 Task: Search one way flight ticket for 4 adults, 2 children, 2 infants in seat and 1 infant on lap in economy from Omaha: Eppley Airfield to Rockford: Chicago Rockford International Airport(was Northwest Chicagoland Regional Airport At Rockford) on 5-1-2023. Number of bags: 10 checked bags. Price is upto 80000. Outbound departure time preference is 20:15.
Action: Mouse moved to (249, 278)
Screenshot: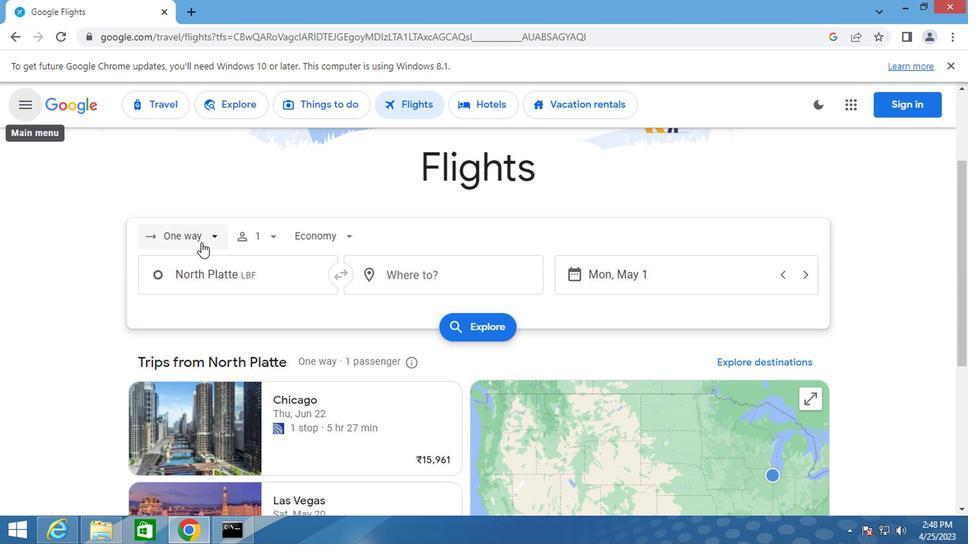 
Action: Mouse pressed left at (249, 278)
Screenshot: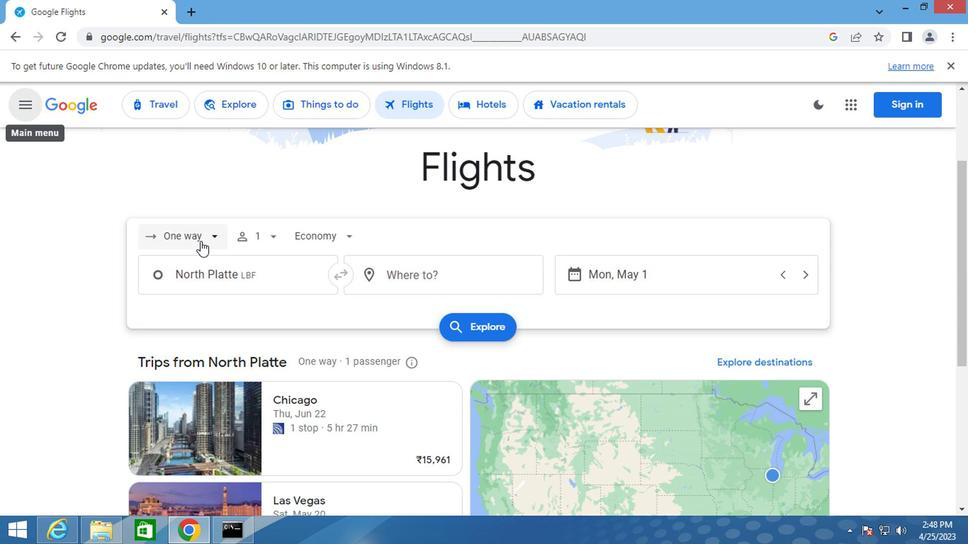 
Action: Mouse moved to (247, 319)
Screenshot: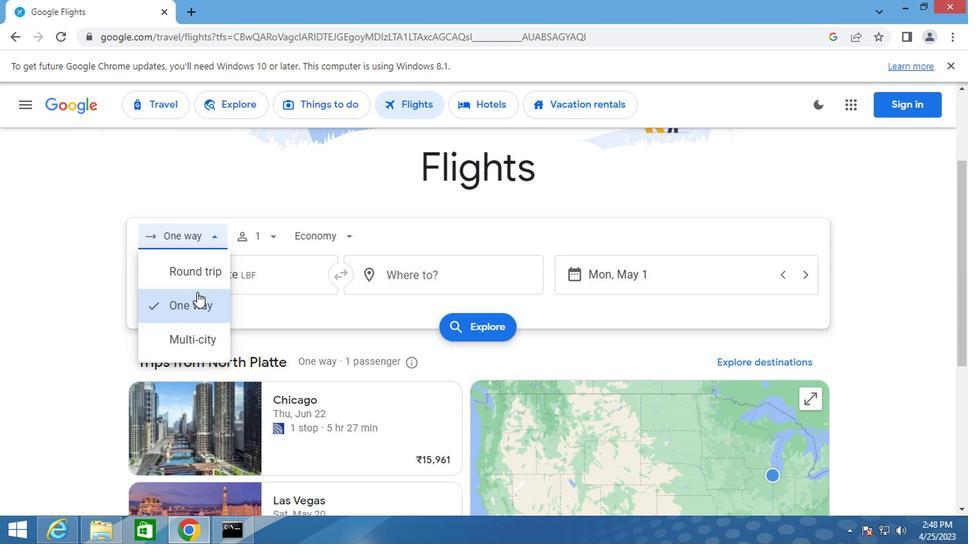 
Action: Mouse pressed left at (247, 319)
Screenshot: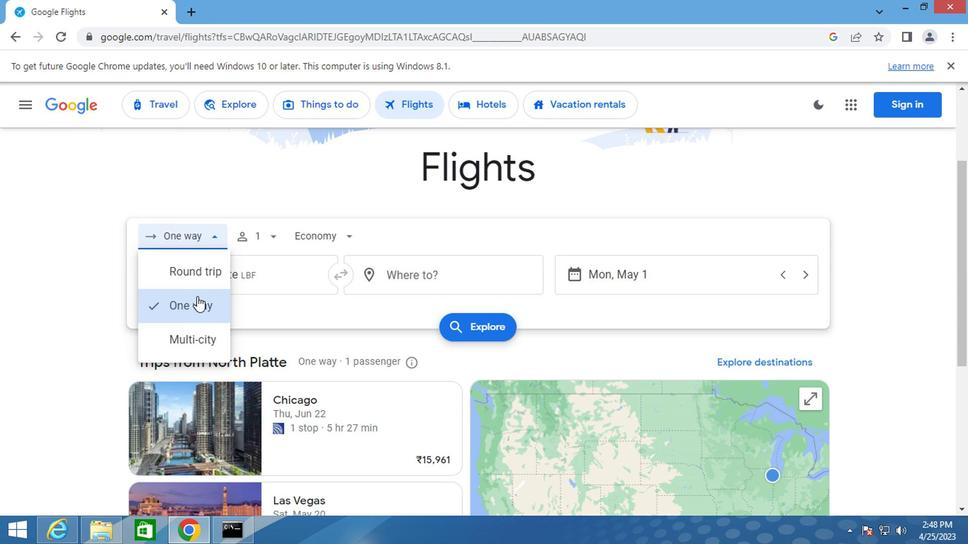 
Action: Mouse moved to (306, 270)
Screenshot: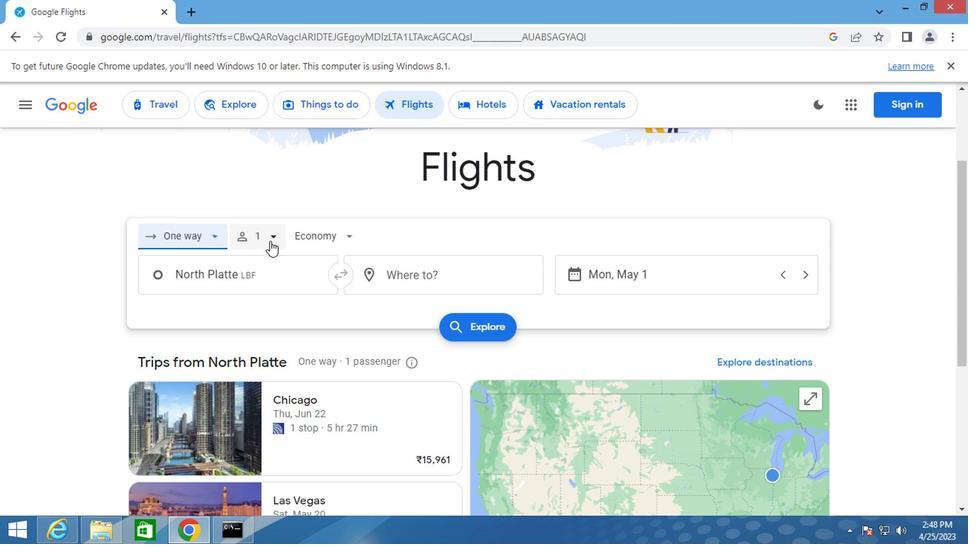 
Action: Mouse pressed left at (306, 270)
Screenshot: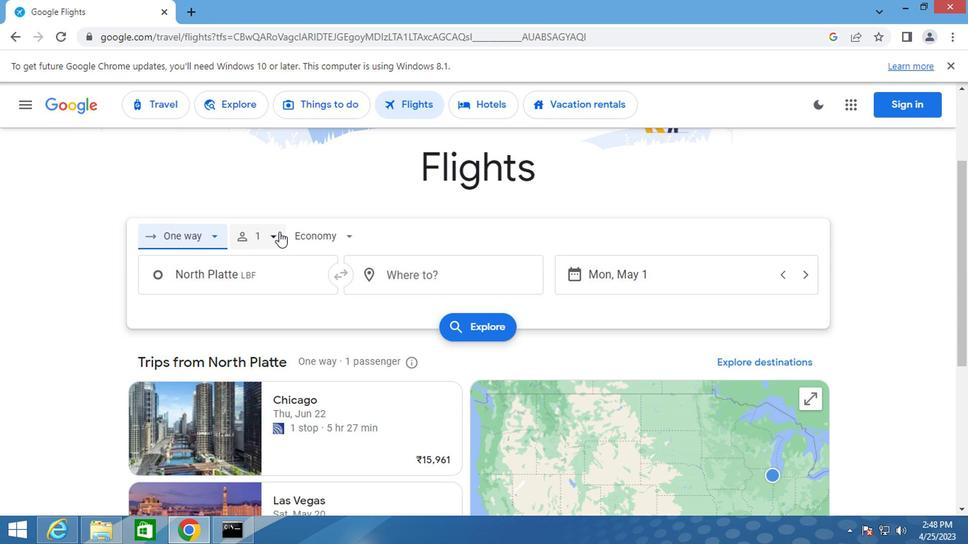 
Action: Mouse moved to (378, 303)
Screenshot: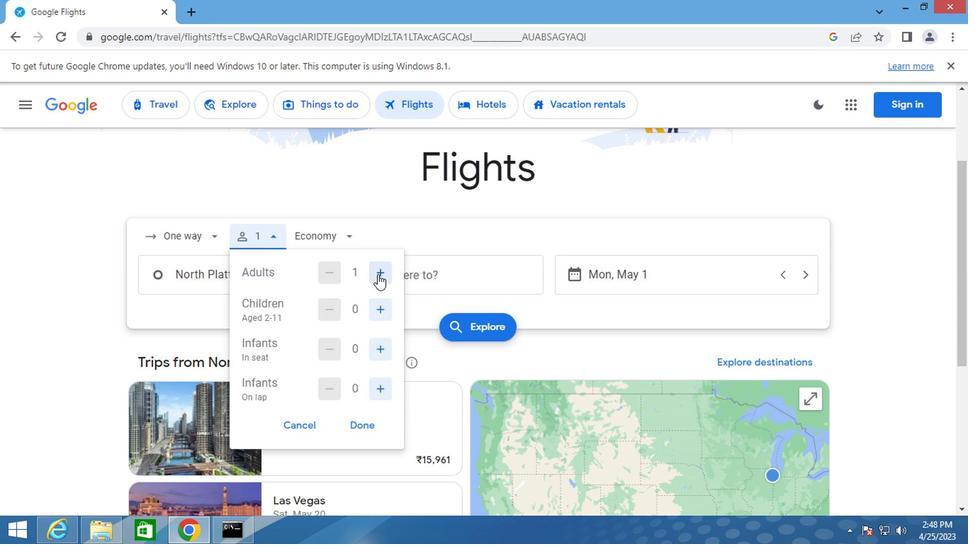 
Action: Mouse pressed left at (378, 303)
Screenshot: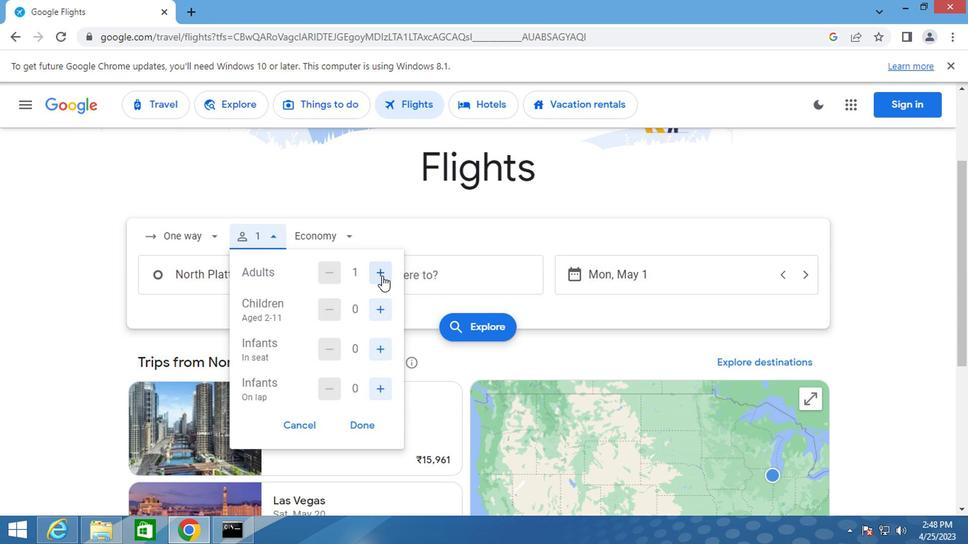 
Action: Mouse pressed left at (378, 303)
Screenshot: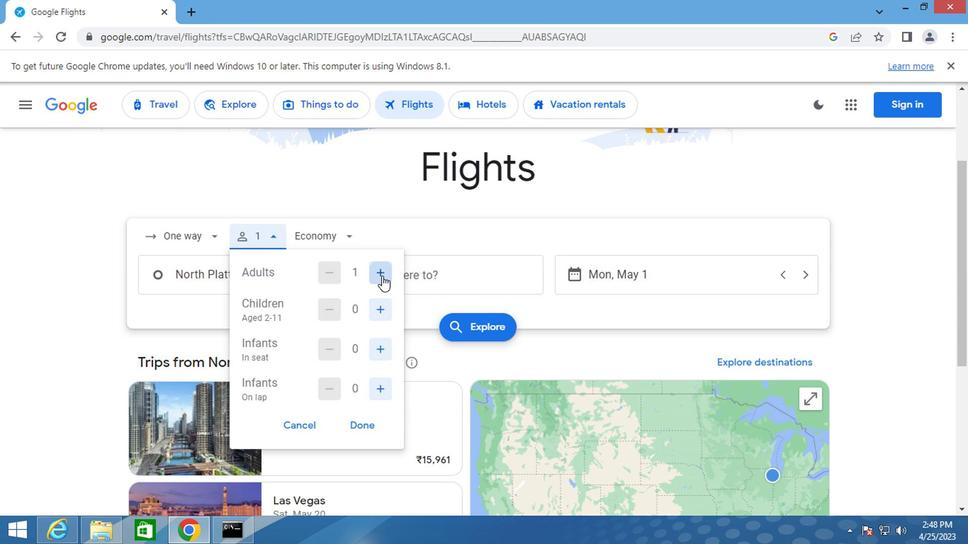 
Action: Mouse pressed left at (378, 303)
Screenshot: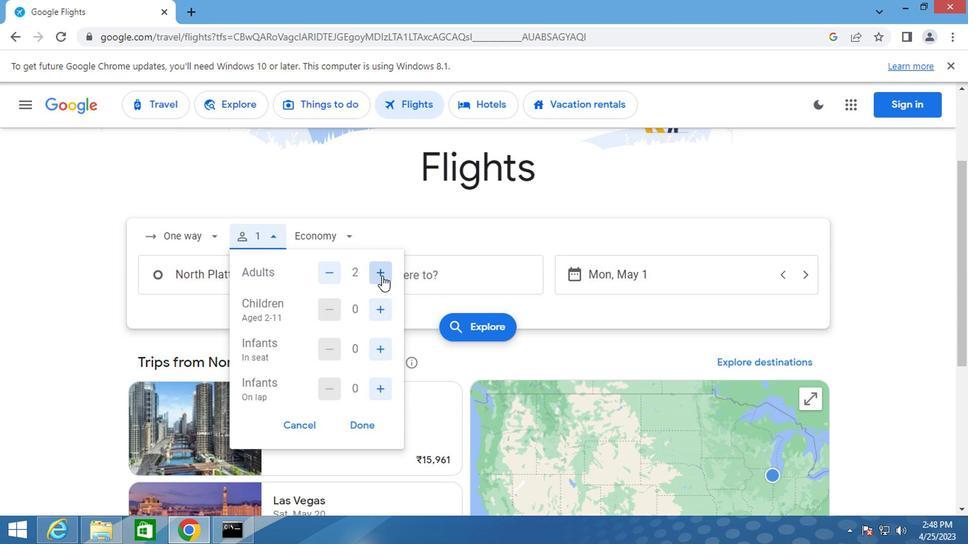 
Action: Mouse pressed left at (378, 303)
Screenshot: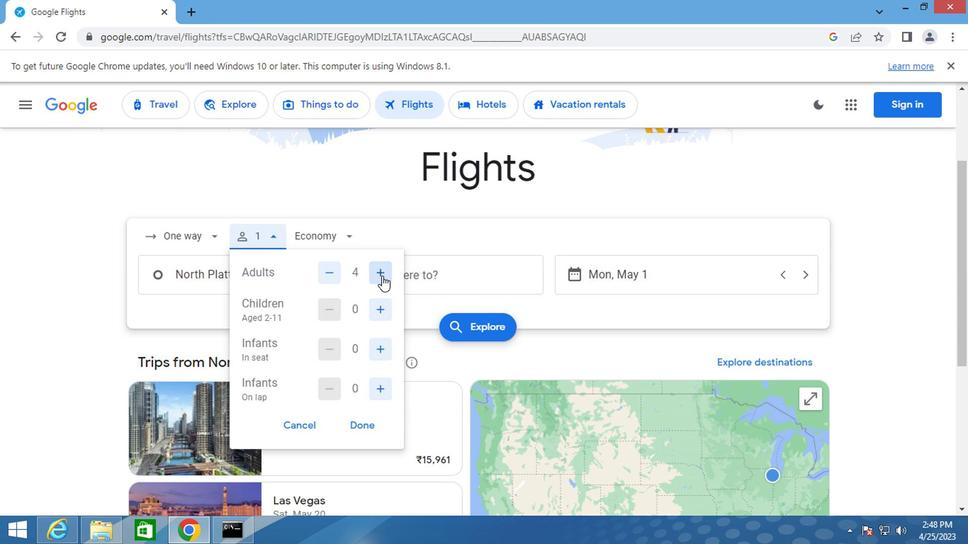 
Action: Mouse moved to (346, 302)
Screenshot: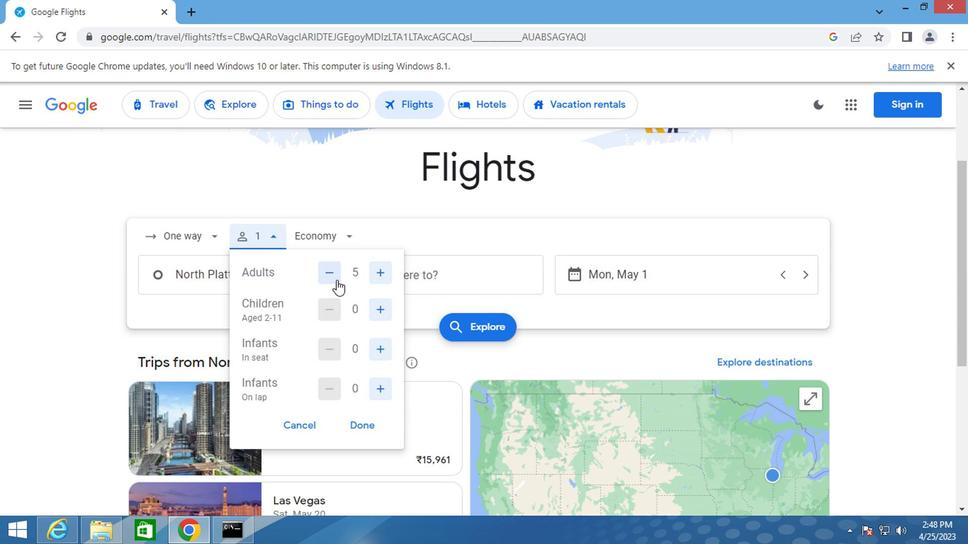 
Action: Mouse pressed left at (346, 302)
Screenshot: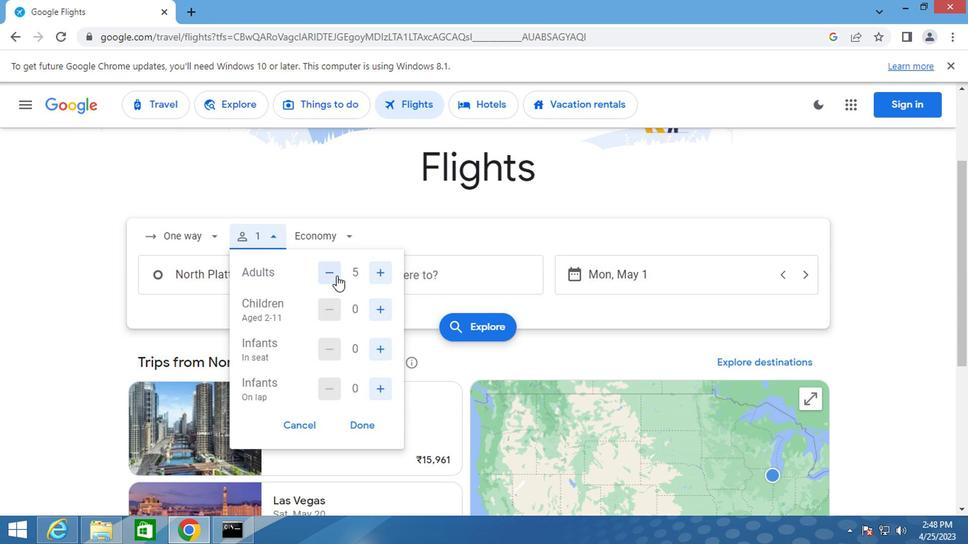 
Action: Mouse moved to (374, 318)
Screenshot: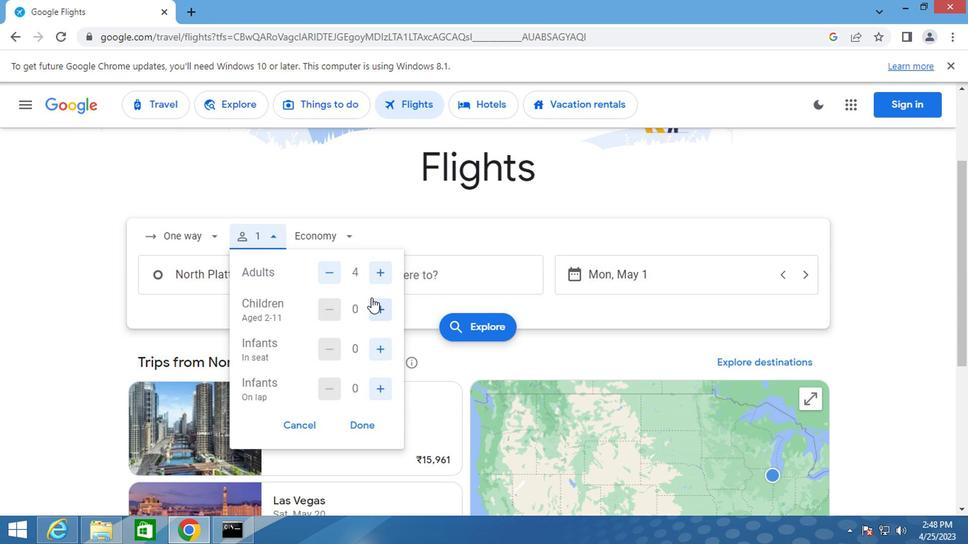 
Action: Mouse pressed left at (374, 318)
Screenshot: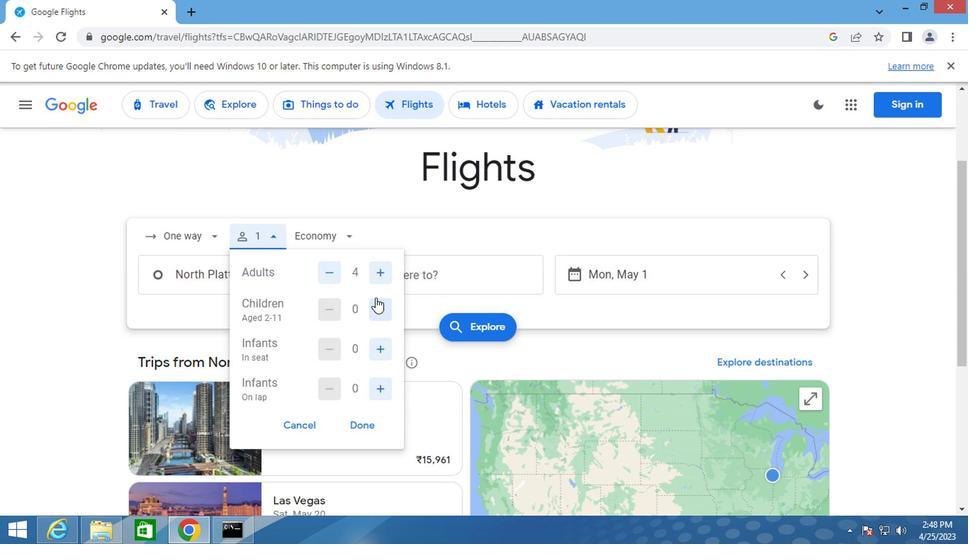 
Action: Mouse pressed left at (374, 318)
Screenshot: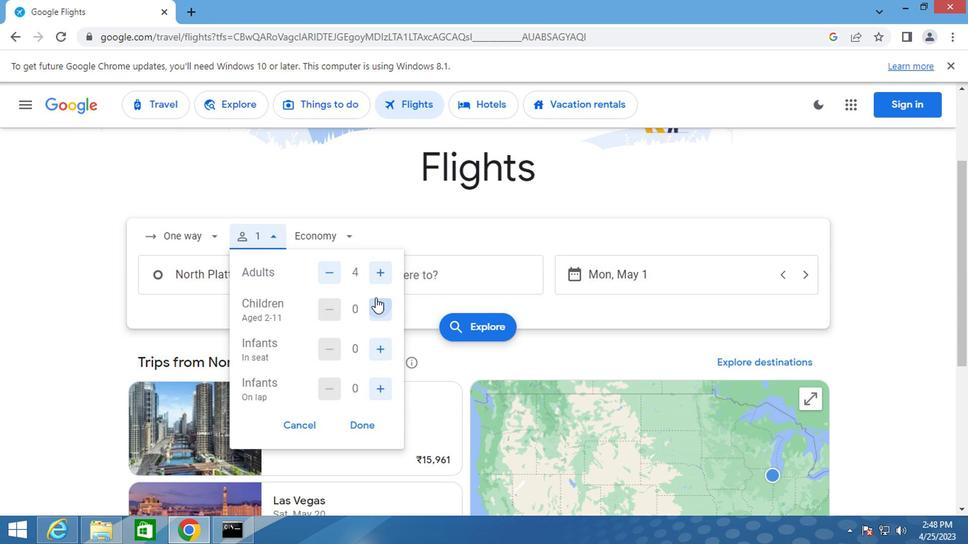 
Action: Mouse moved to (374, 353)
Screenshot: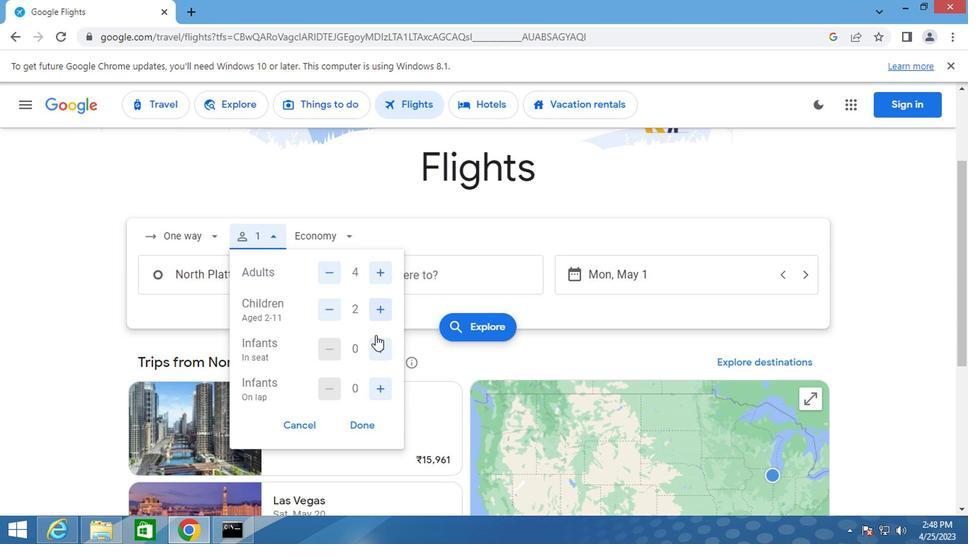 
Action: Mouse pressed left at (374, 353)
Screenshot: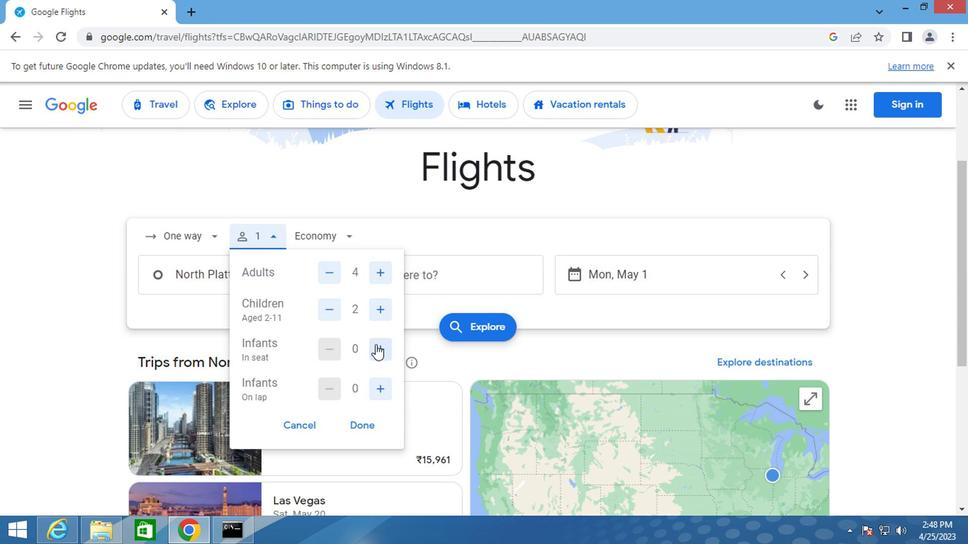 
Action: Mouse pressed left at (374, 353)
Screenshot: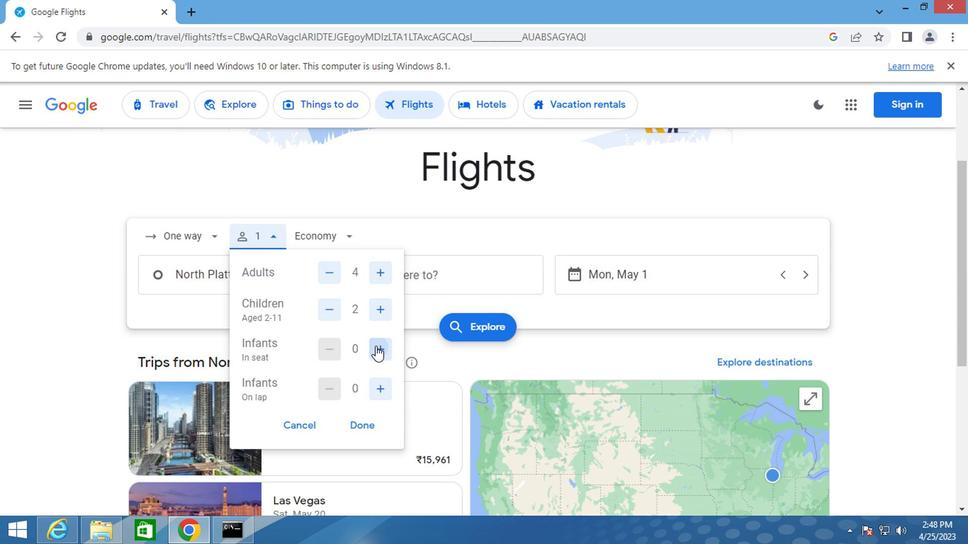 
Action: Mouse moved to (378, 383)
Screenshot: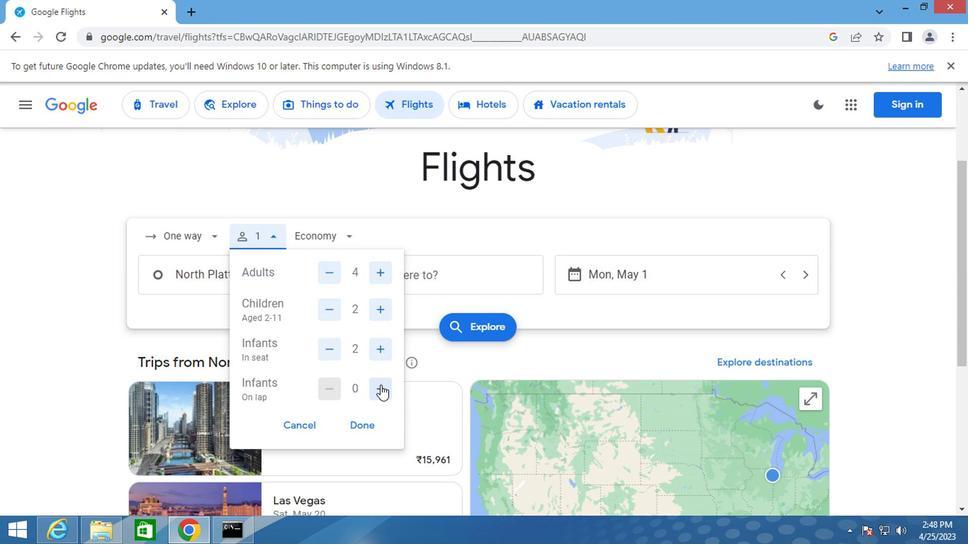 
Action: Mouse pressed left at (378, 383)
Screenshot: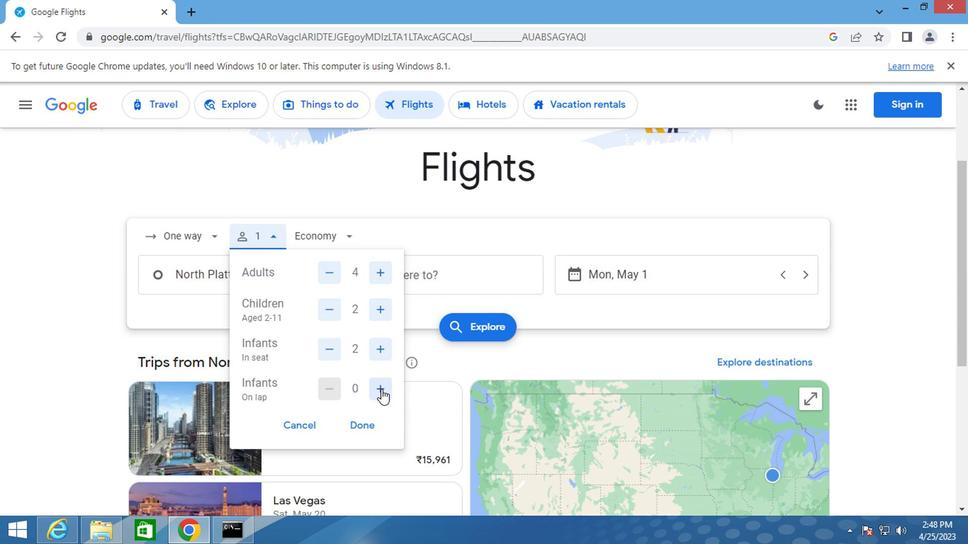 
Action: Mouse moved to (327, 270)
Screenshot: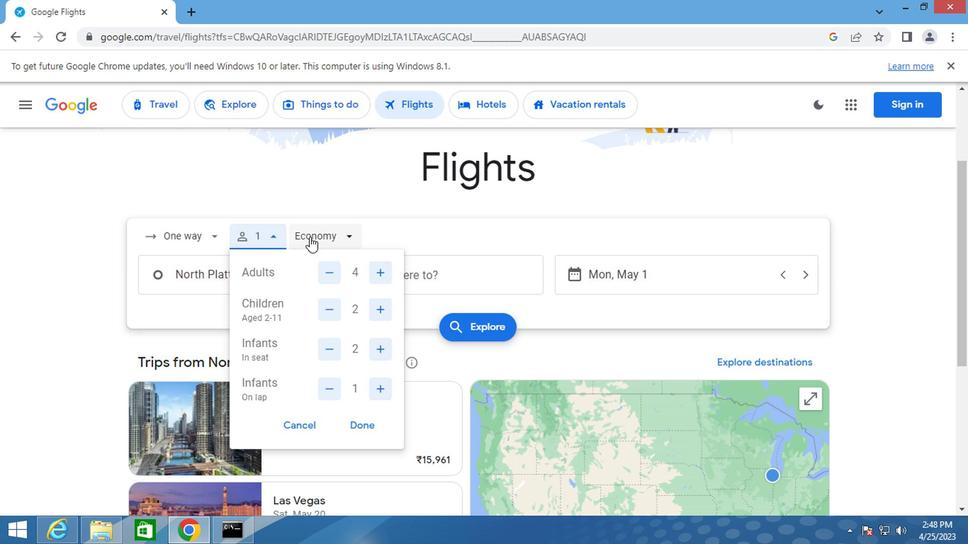 
Action: Mouse pressed left at (327, 270)
Screenshot: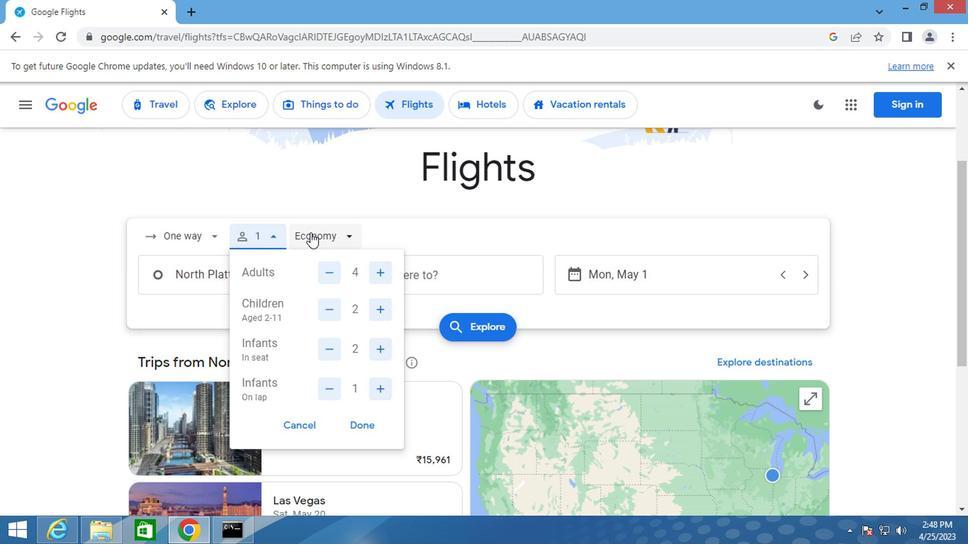 
Action: Mouse moved to (360, 304)
Screenshot: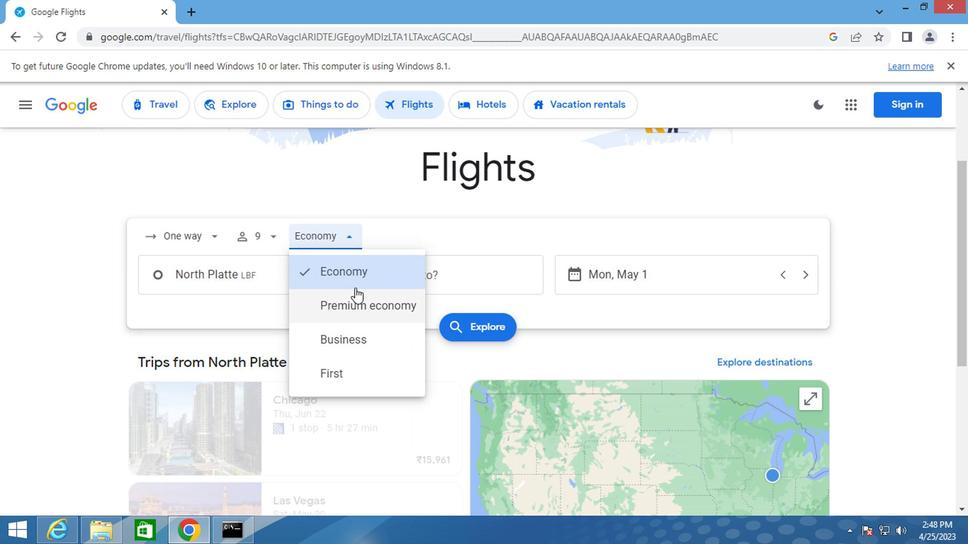 
Action: Mouse pressed left at (360, 304)
Screenshot: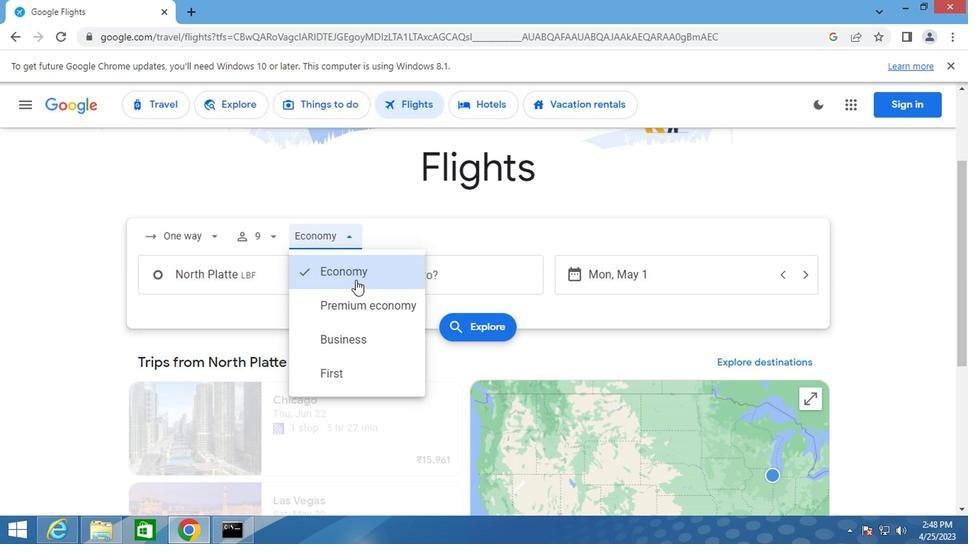 
Action: Mouse moved to (285, 304)
Screenshot: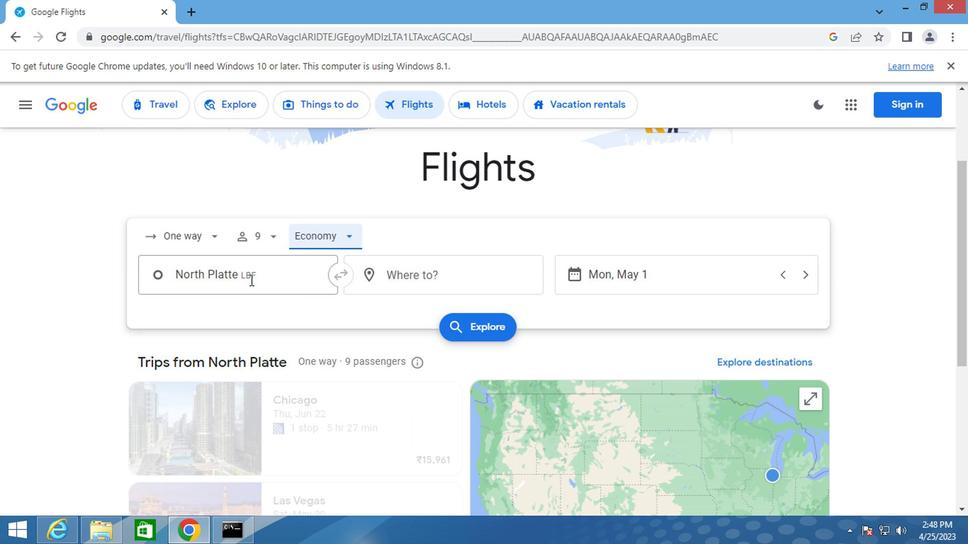 
Action: Mouse pressed left at (285, 304)
Screenshot: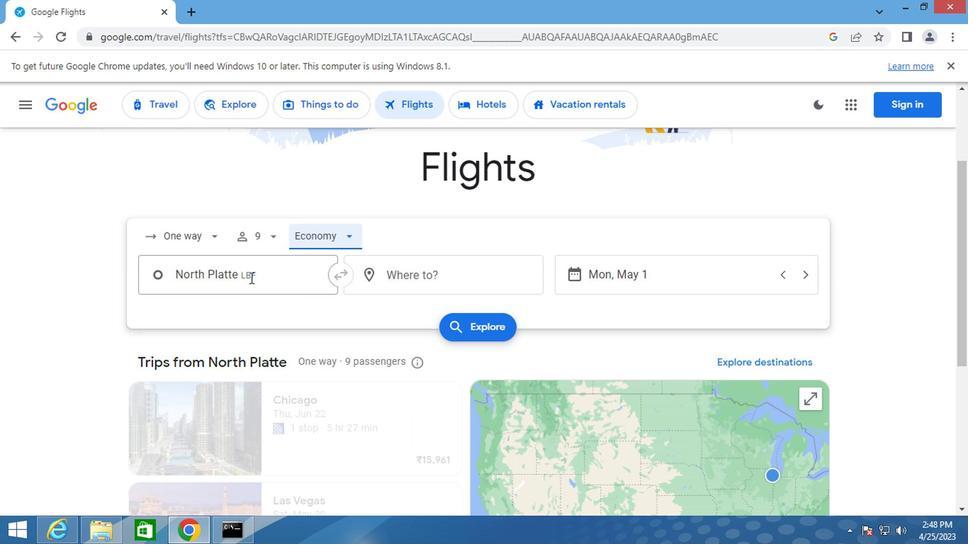 
Action: Key pressed omaha
Screenshot: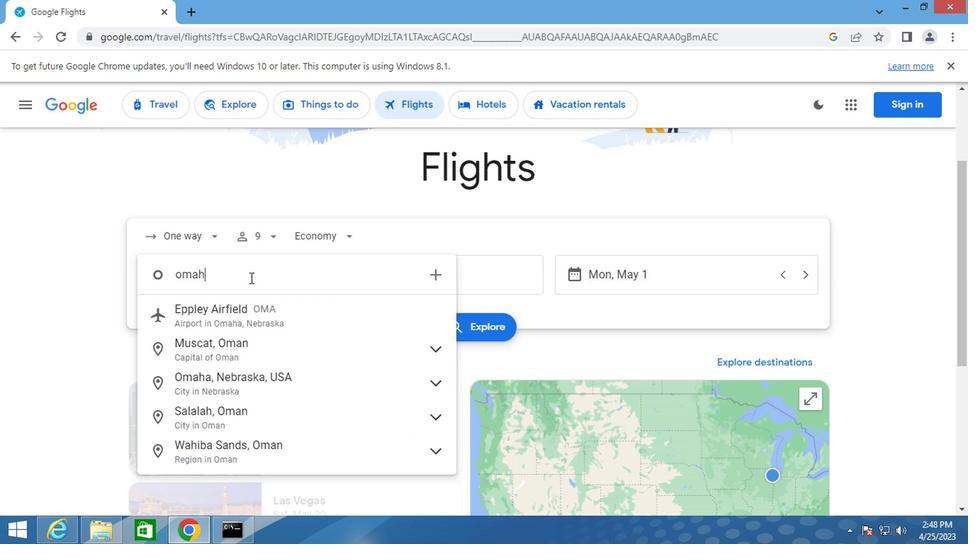 
Action: Mouse moved to (287, 355)
Screenshot: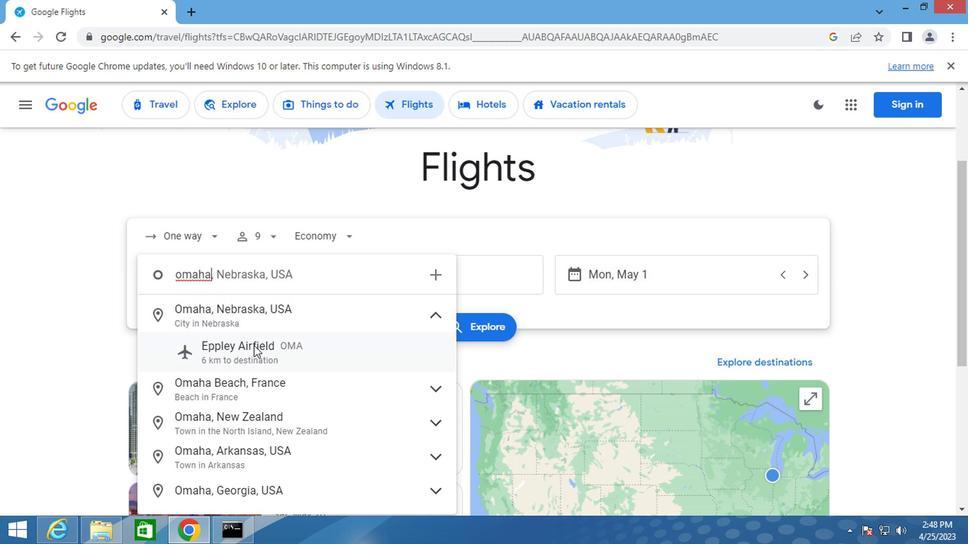 
Action: Mouse pressed left at (287, 355)
Screenshot: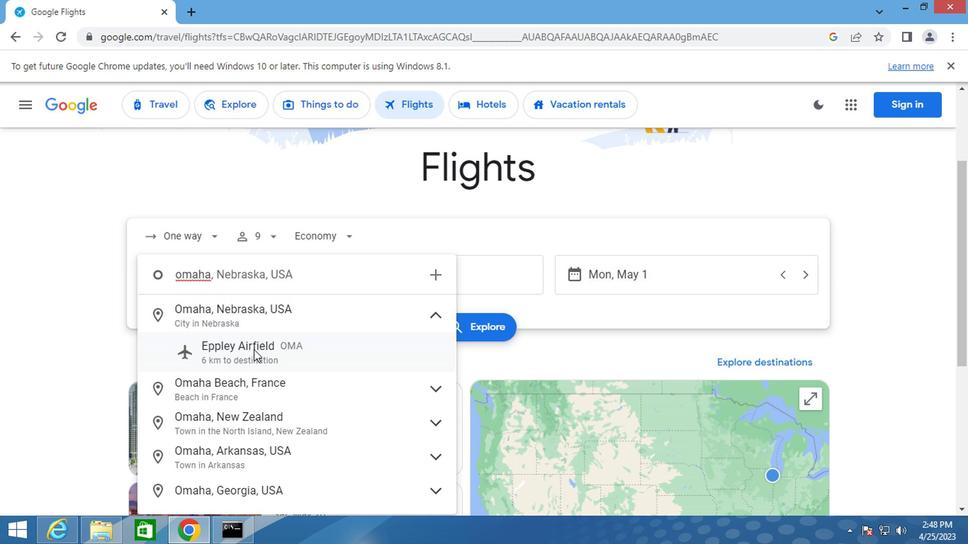 
Action: Mouse moved to (382, 304)
Screenshot: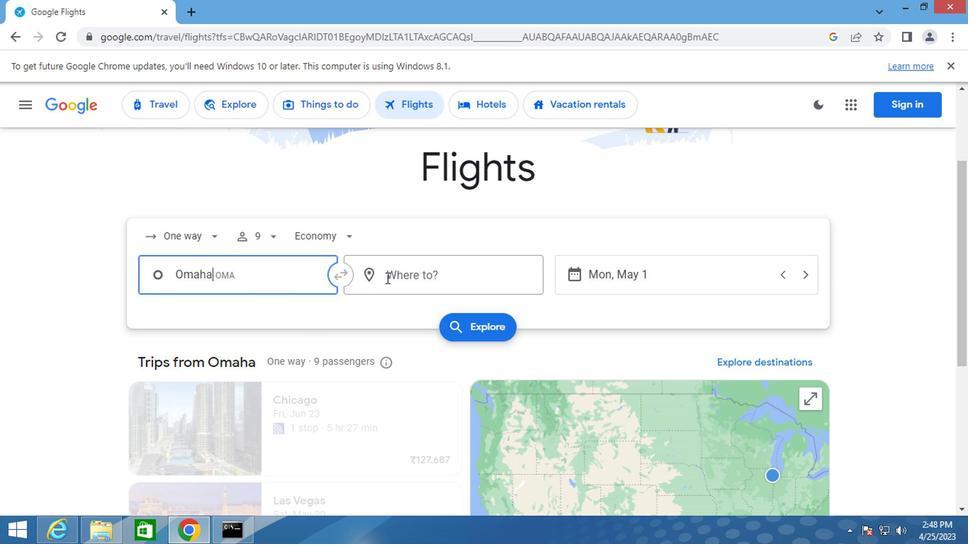 
Action: Mouse pressed left at (382, 304)
Screenshot: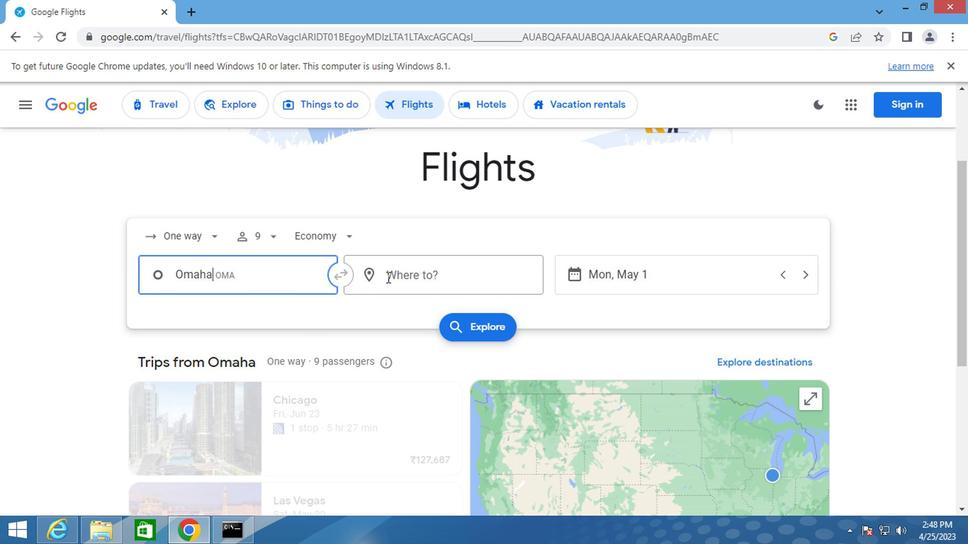 
Action: Key pressed rockford
Screenshot: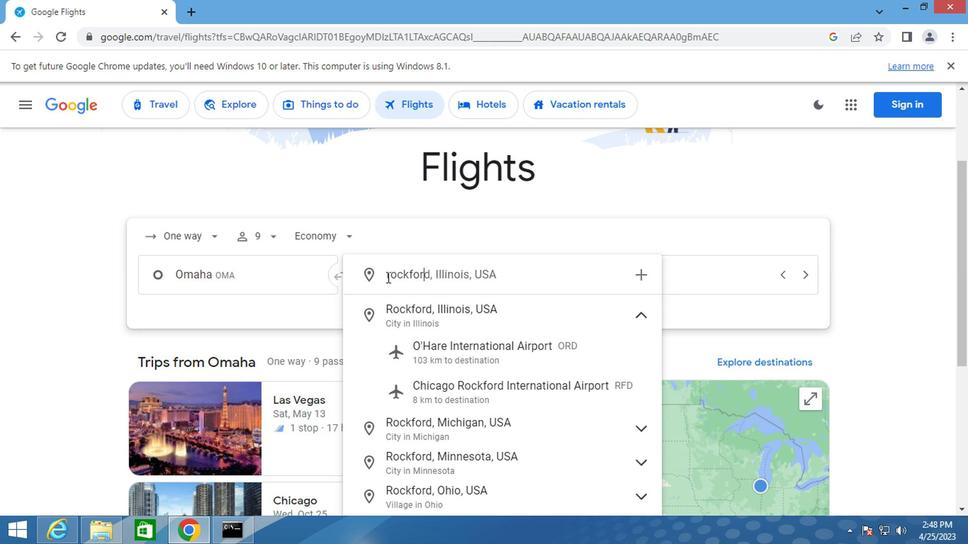 
Action: Mouse moved to (427, 386)
Screenshot: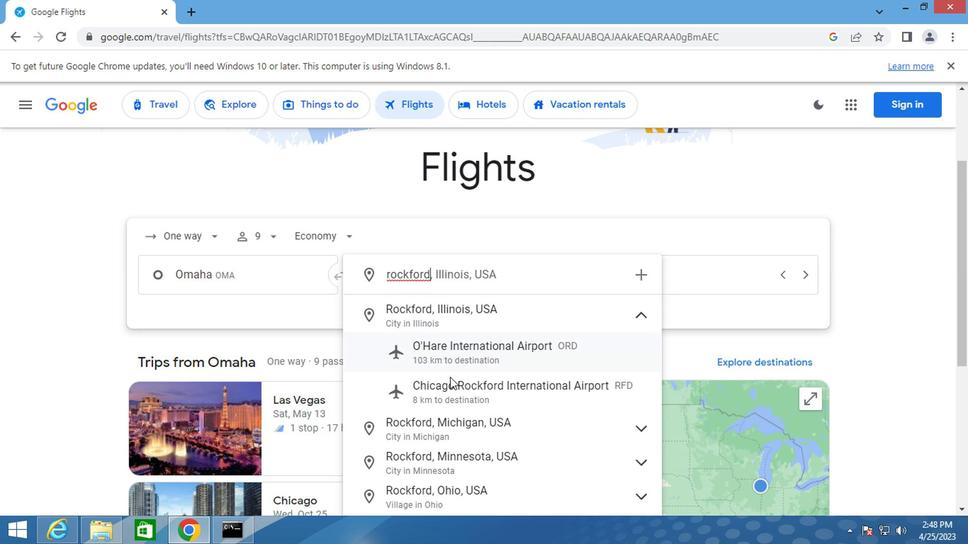
Action: Mouse pressed left at (427, 386)
Screenshot: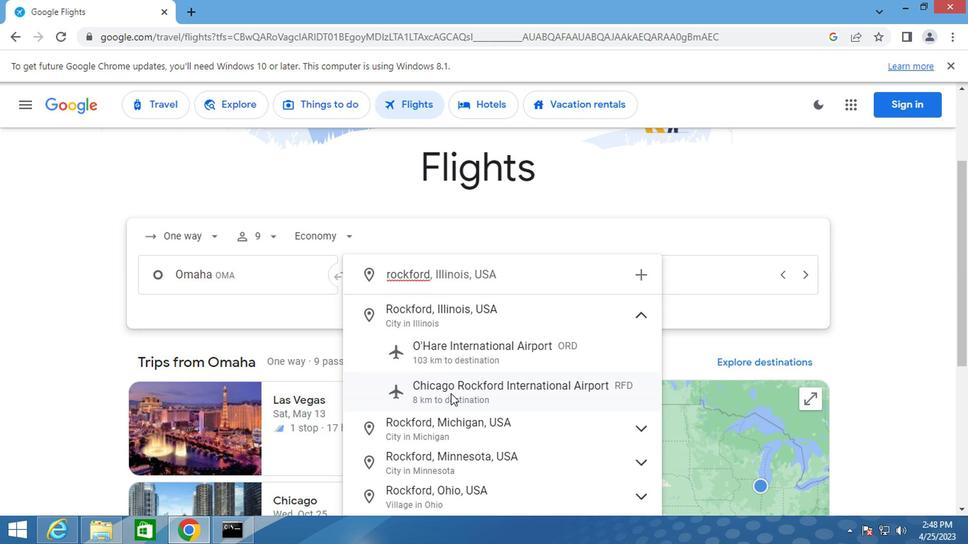 
Action: Mouse moved to (560, 292)
Screenshot: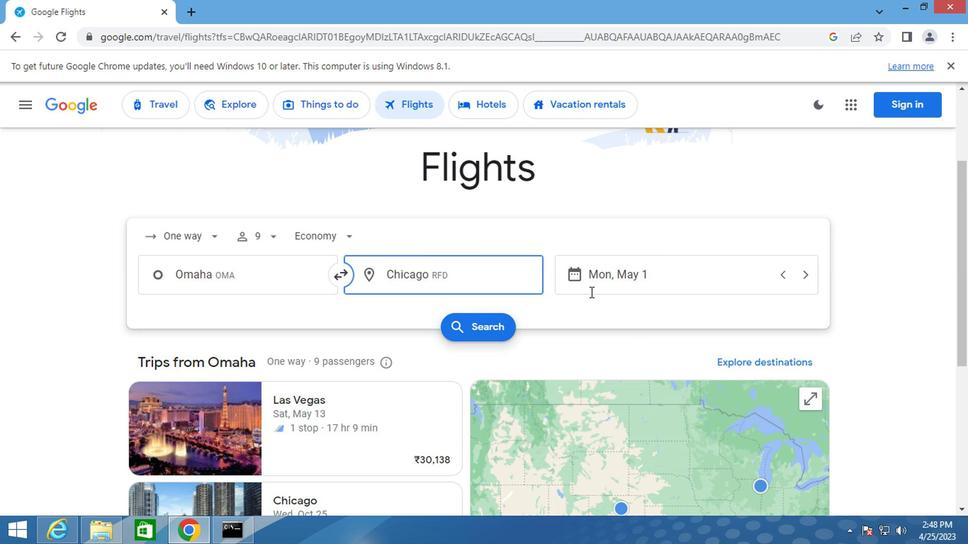 
Action: Mouse pressed left at (560, 292)
Screenshot: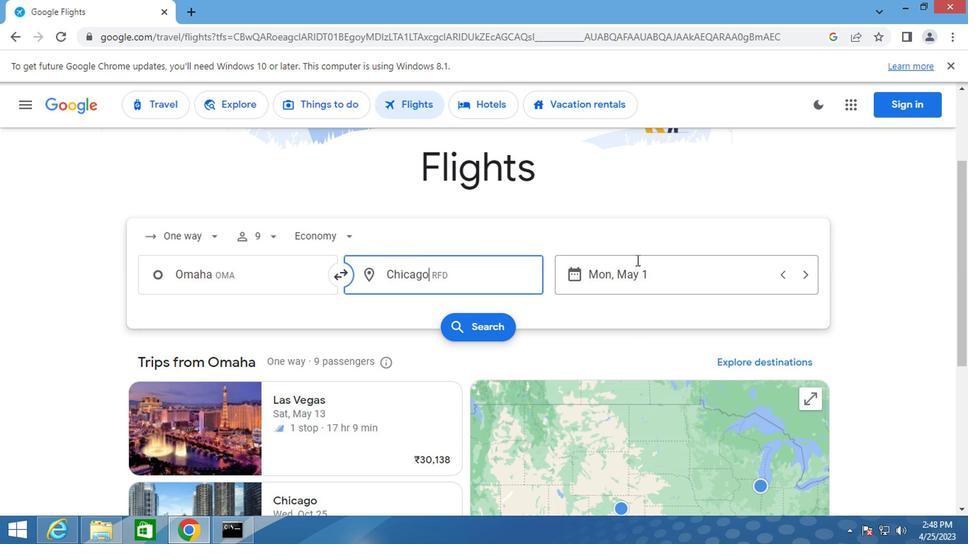 
Action: Mouse moved to (547, 277)
Screenshot: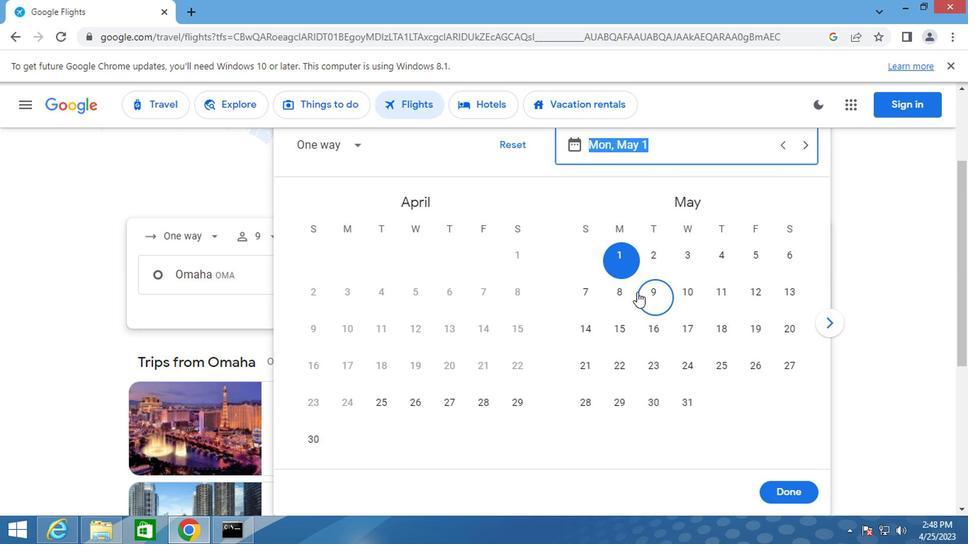 
Action: Mouse pressed left at (547, 277)
Screenshot: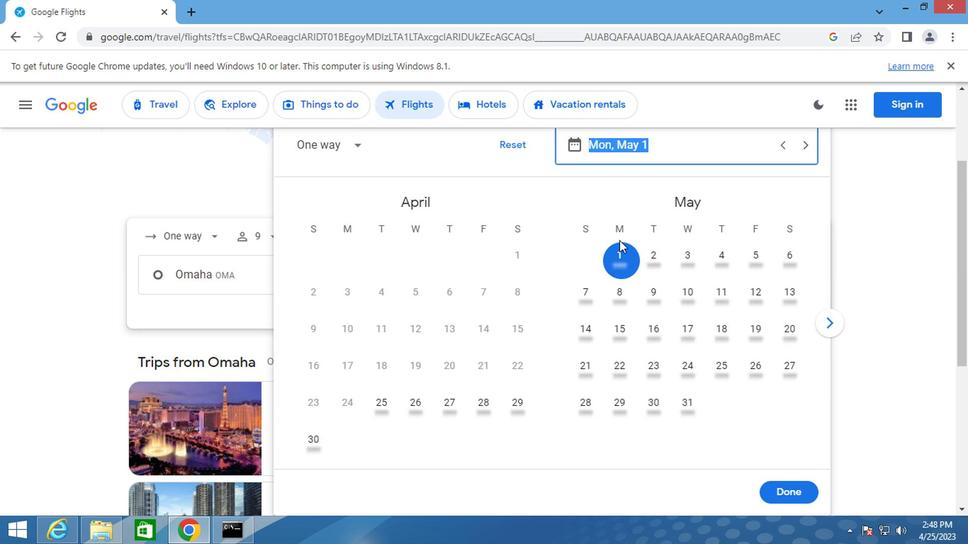 
Action: Mouse moved to (545, 290)
Screenshot: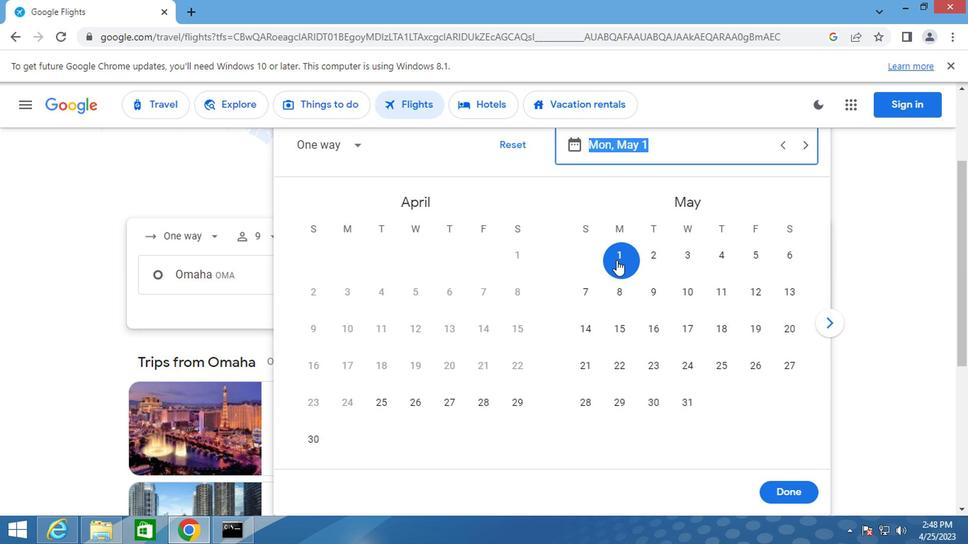
Action: Mouse pressed left at (545, 290)
Screenshot: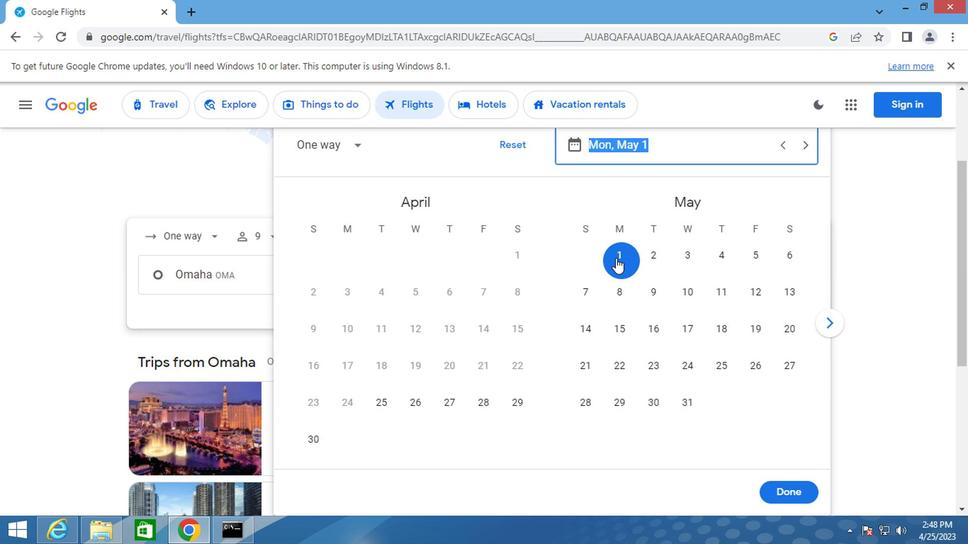 
Action: Mouse moved to (673, 458)
Screenshot: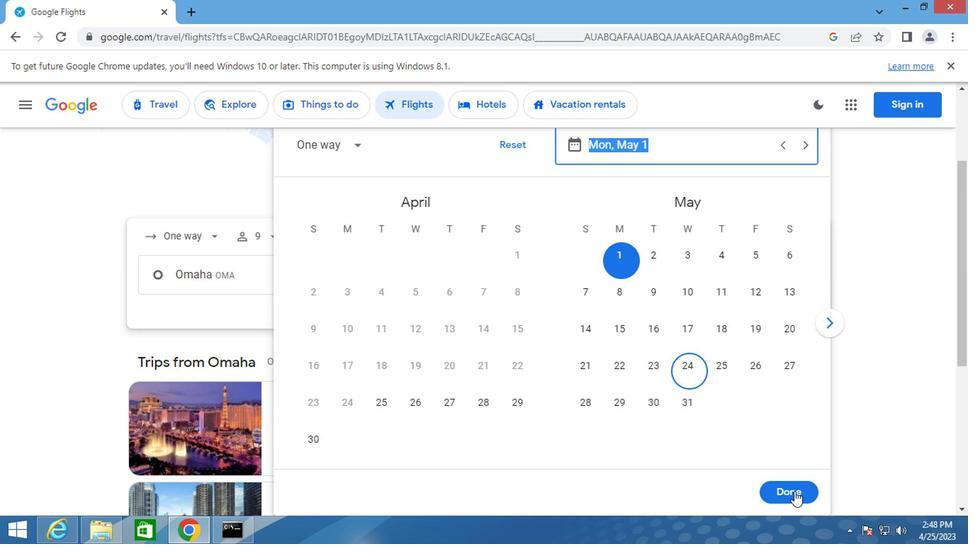 
Action: Mouse pressed left at (673, 458)
Screenshot: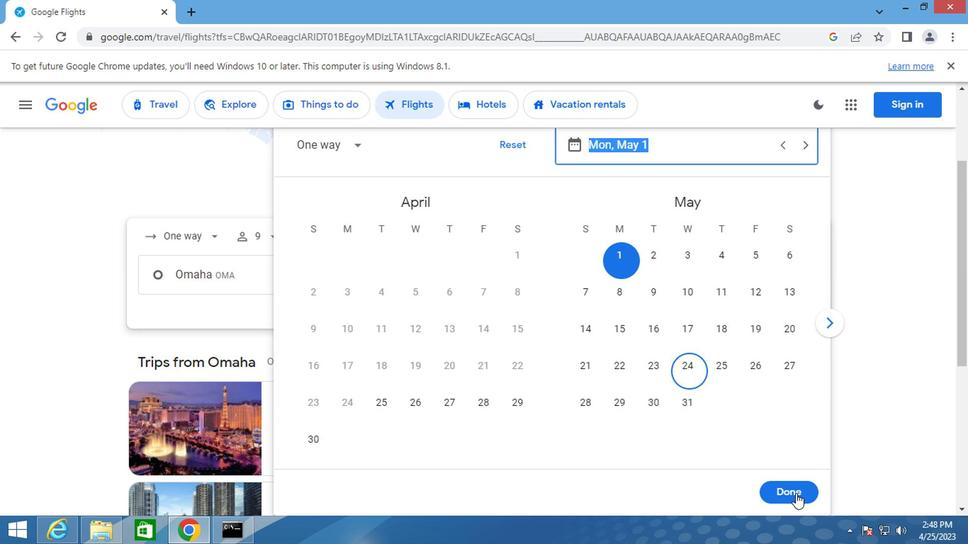 
Action: Mouse moved to (451, 342)
Screenshot: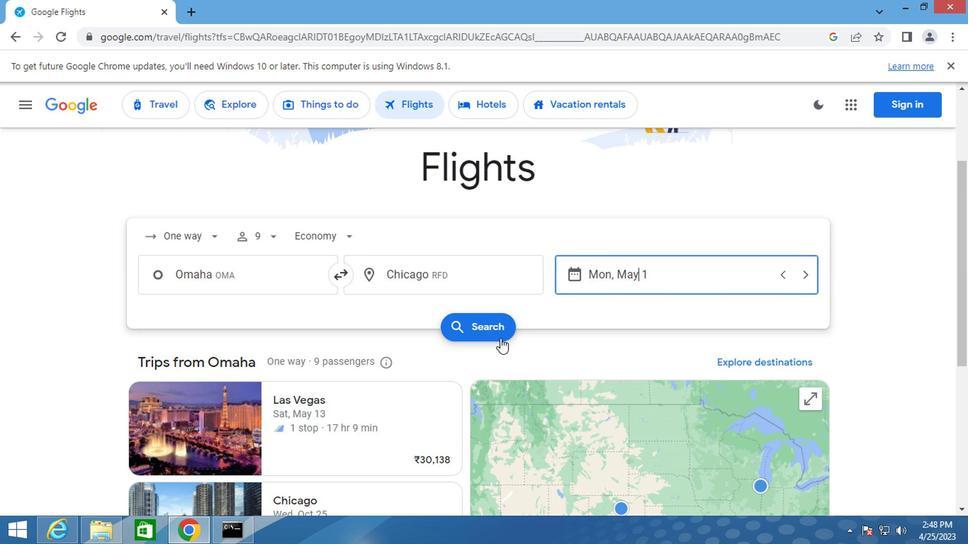 
Action: Mouse pressed left at (451, 342)
Screenshot: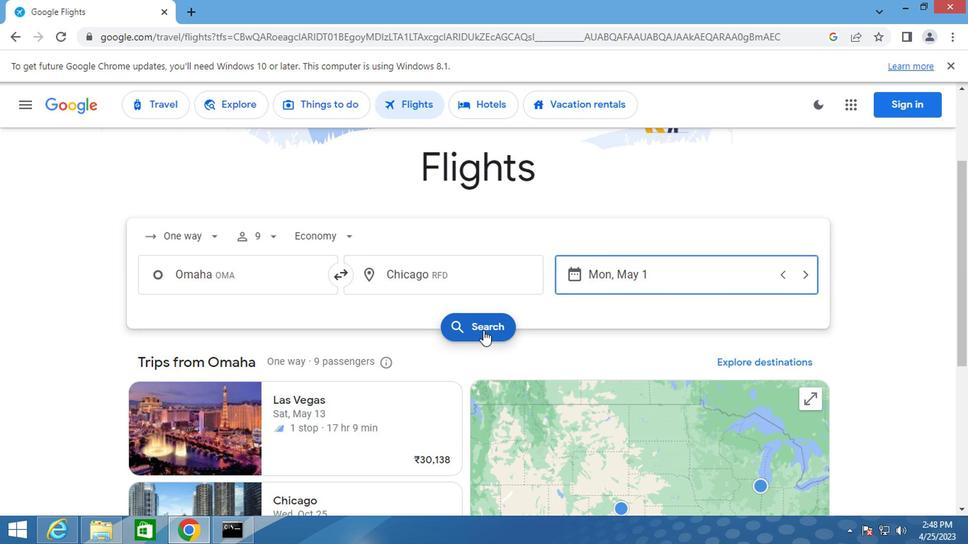 
Action: Mouse moved to (216, 266)
Screenshot: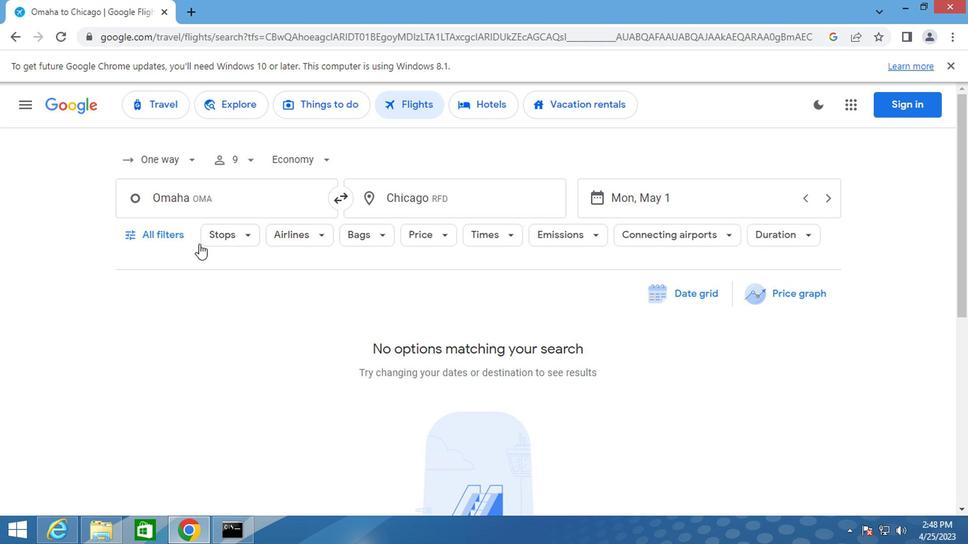 
Action: Mouse pressed left at (216, 266)
Screenshot: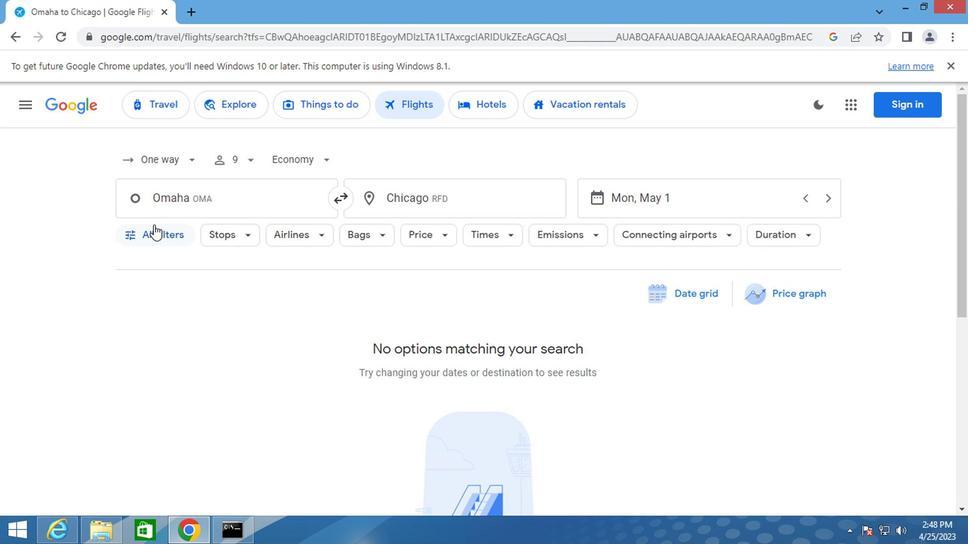 
Action: Mouse moved to (255, 349)
Screenshot: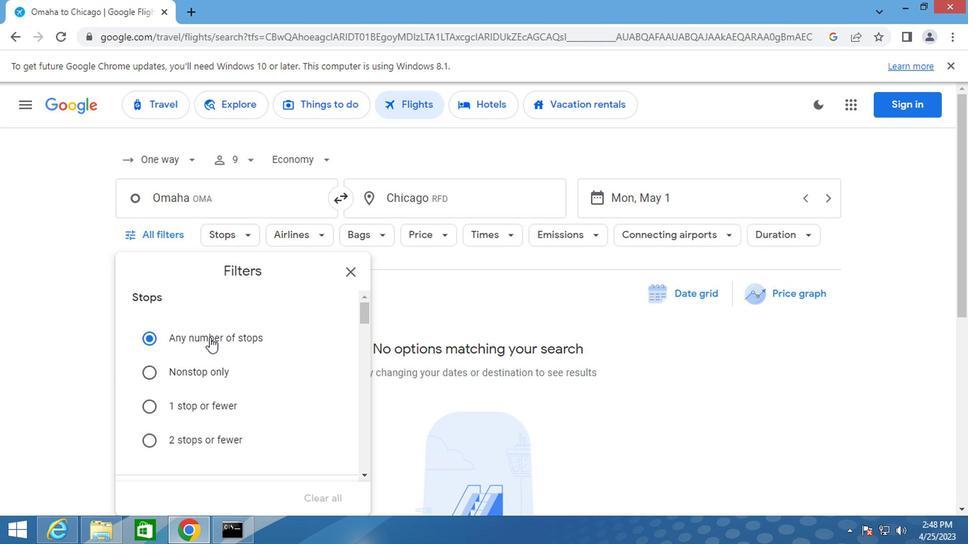 
Action: Mouse scrolled (255, 348) with delta (0, 0)
Screenshot: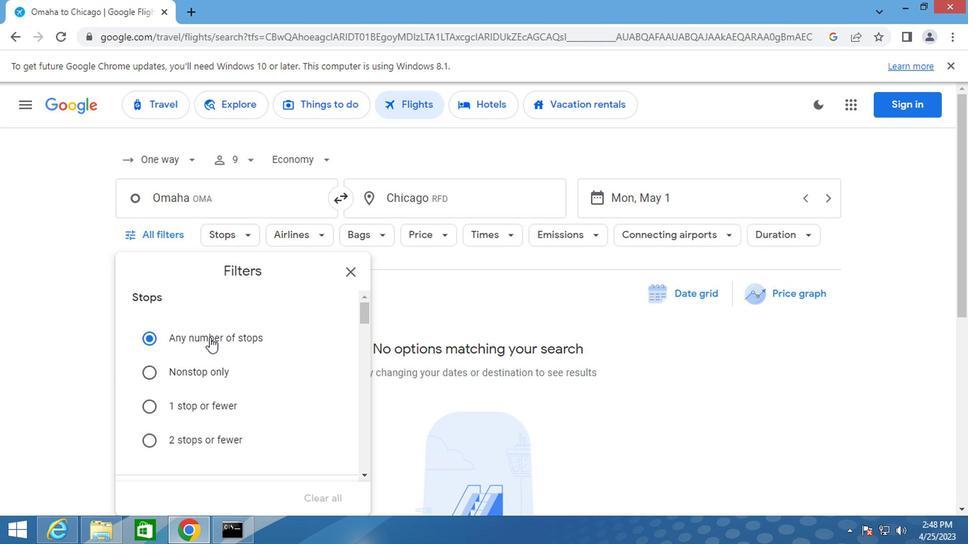 
Action: Mouse moved to (255, 349)
Screenshot: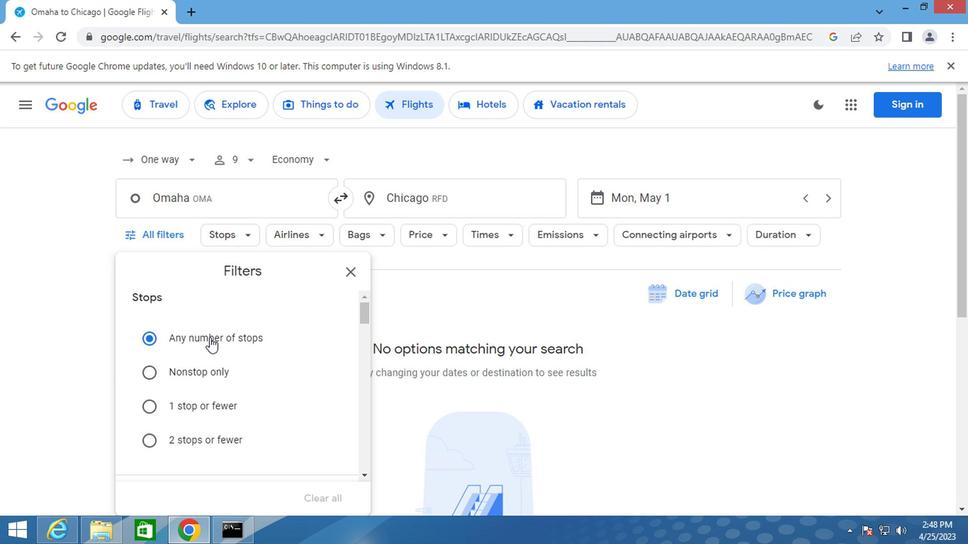 
Action: Mouse scrolled (255, 348) with delta (0, 0)
Screenshot: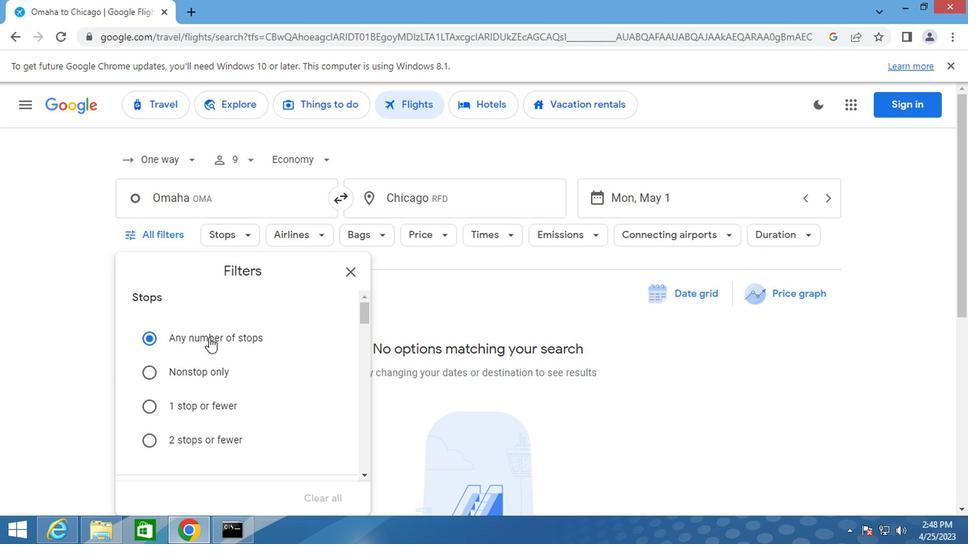
Action: Mouse scrolled (255, 348) with delta (0, 0)
Screenshot: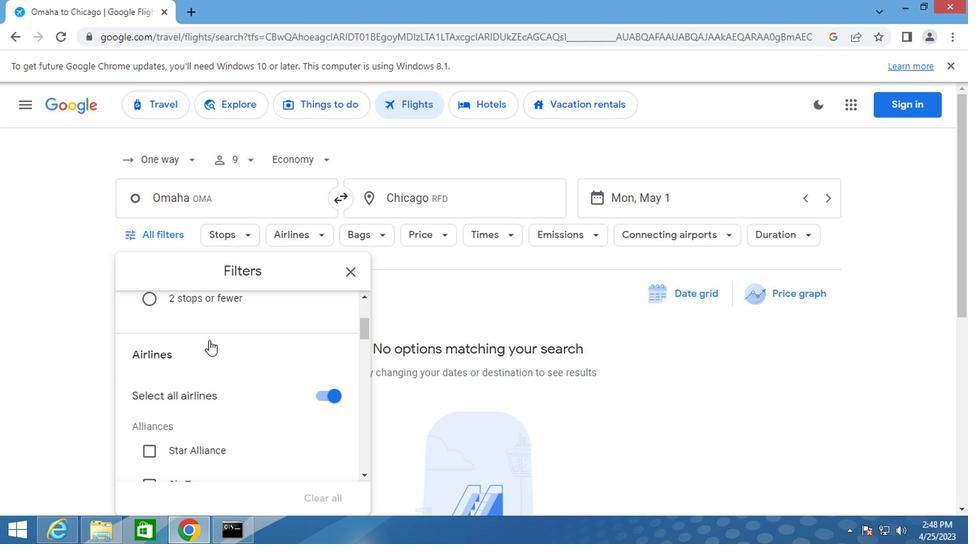 
Action: Mouse scrolled (255, 348) with delta (0, 0)
Screenshot: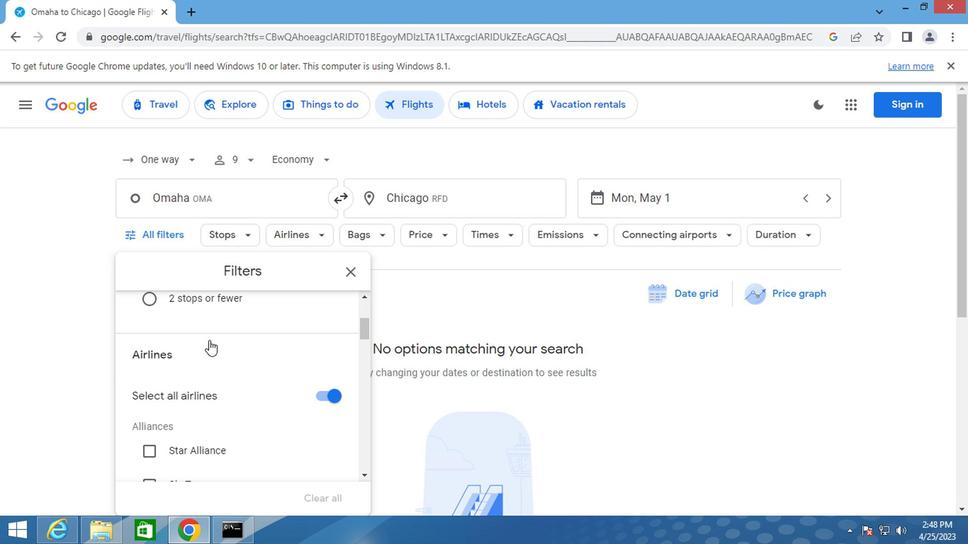 
Action: Mouse scrolled (255, 348) with delta (0, 0)
Screenshot: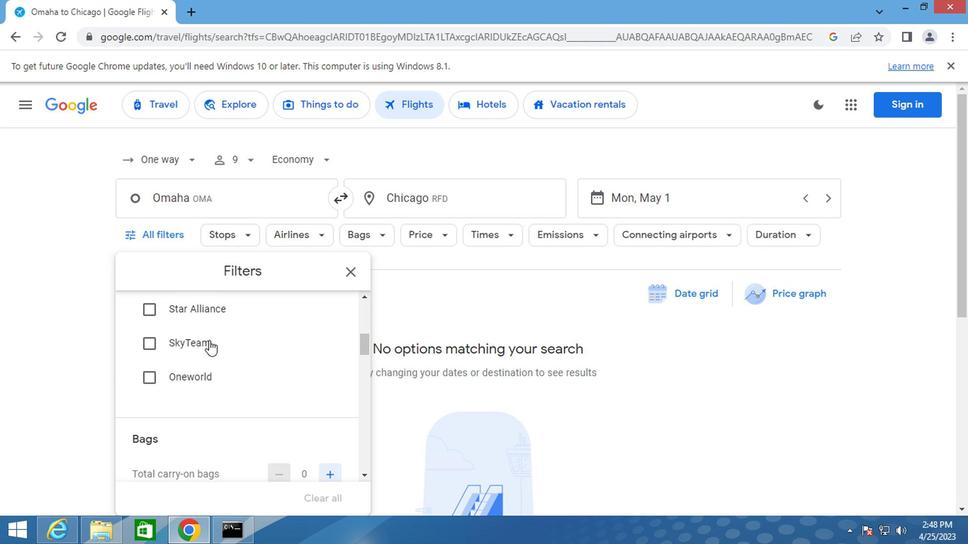 
Action: Mouse scrolled (255, 348) with delta (0, 0)
Screenshot: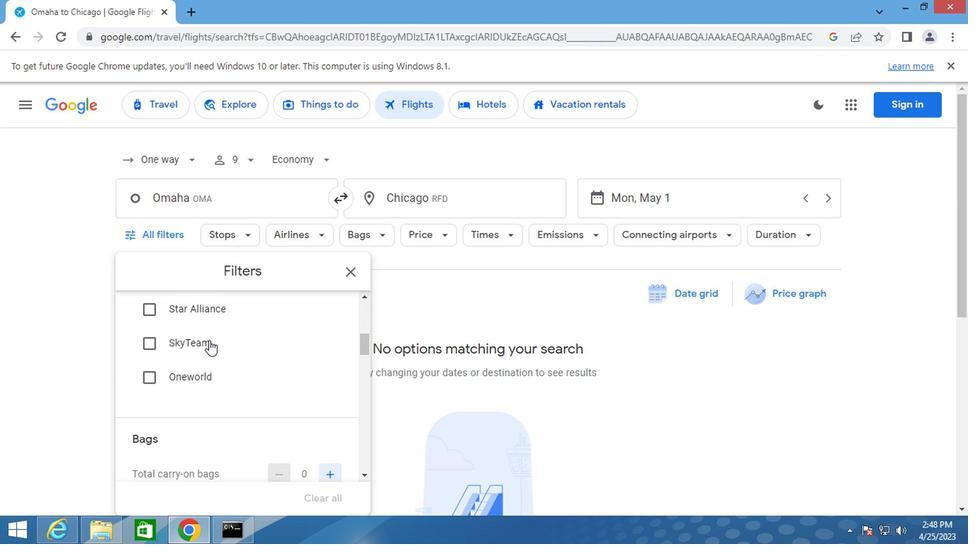 
Action: Mouse moved to (340, 368)
Screenshot: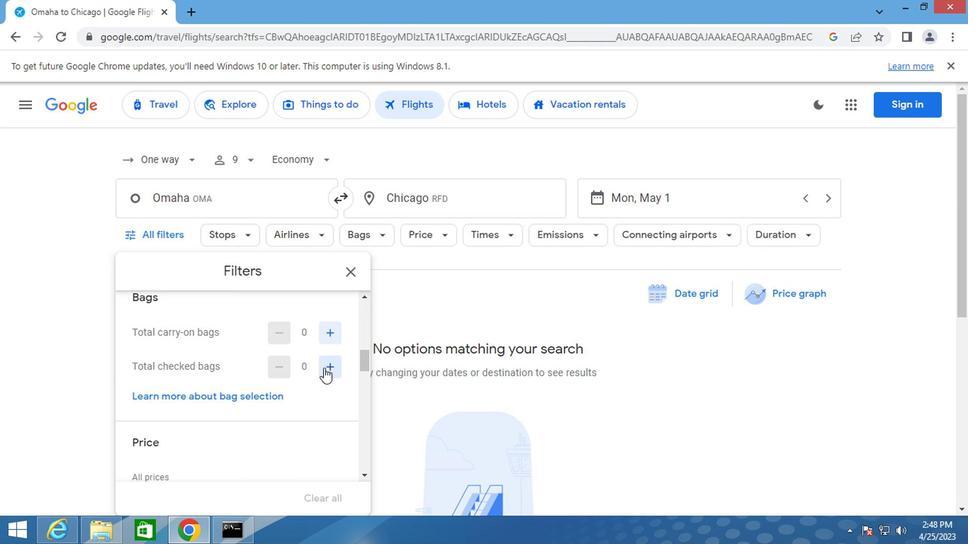 
Action: Mouse pressed left at (340, 368)
Screenshot: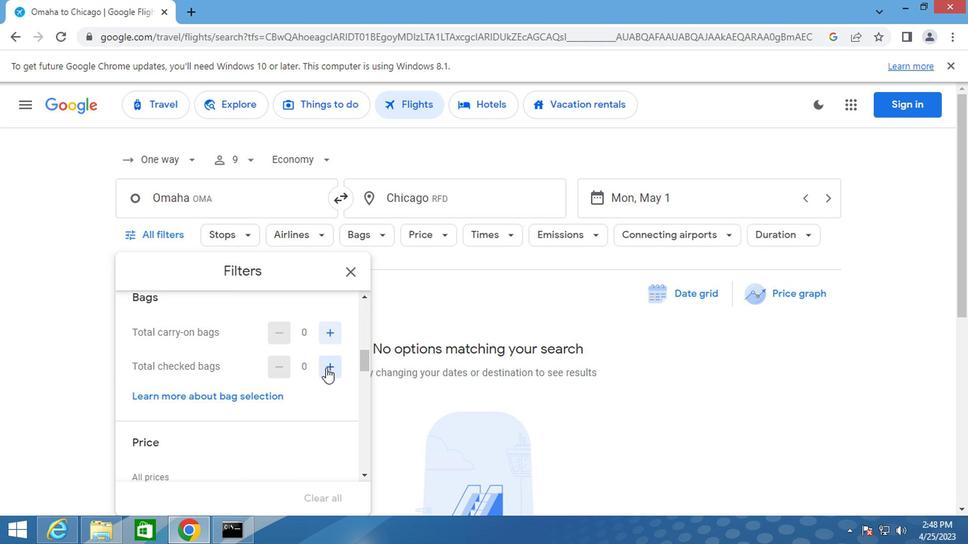 
Action: Mouse pressed left at (340, 368)
Screenshot: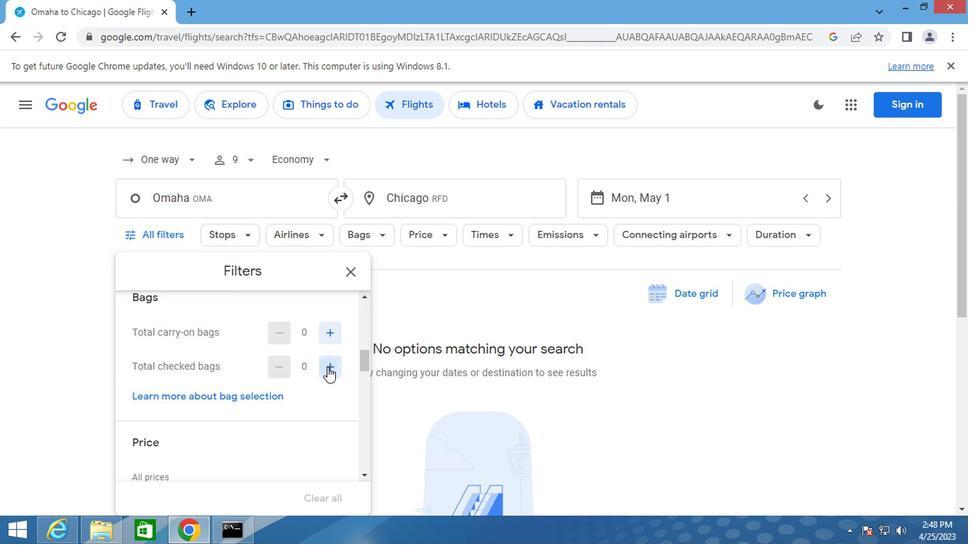 
Action: Mouse pressed left at (340, 368)
Screenshot: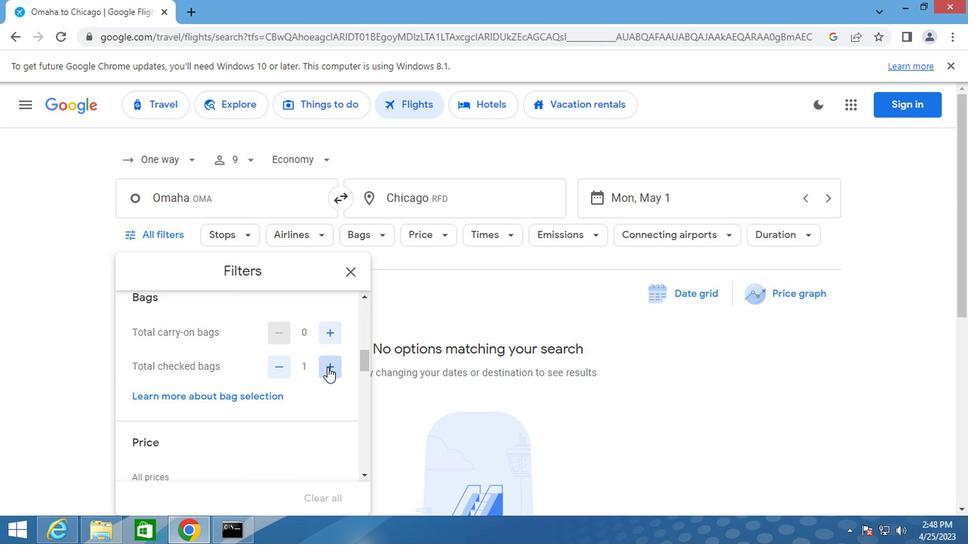 
Action: Mouse pressed left at (340, 368)
Screenshot: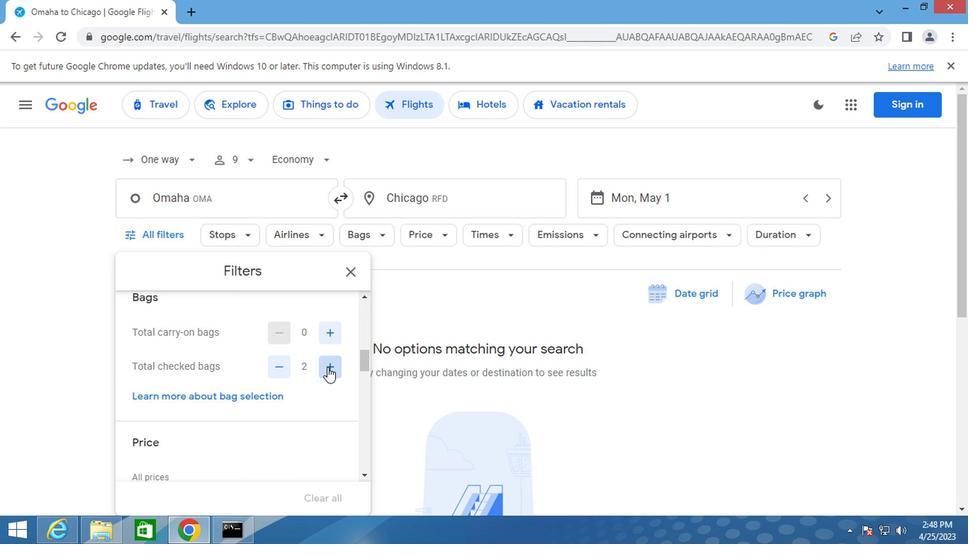 
Action: Mouse pressed left at (340, 368)
Screenshot: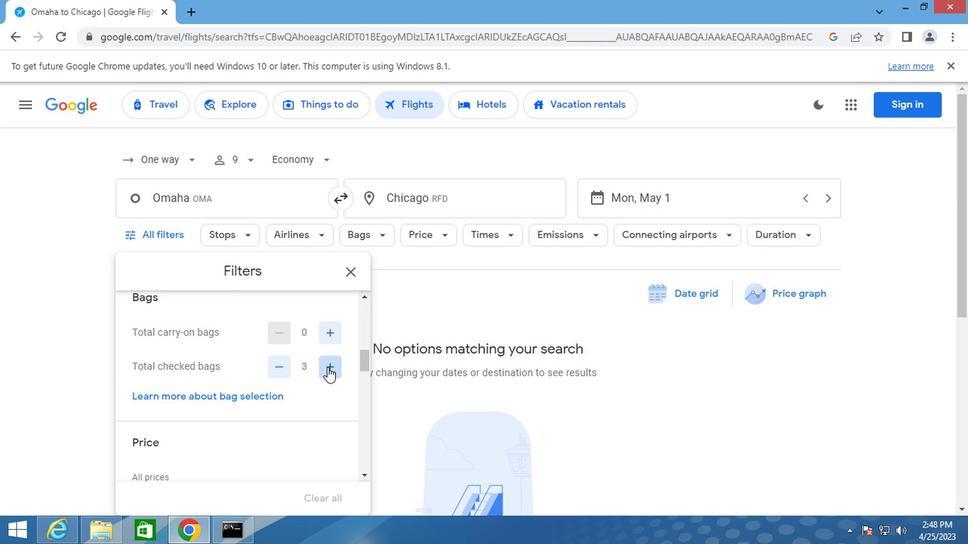
Action: Mouse pressed left at (340, 368)
Screenshot: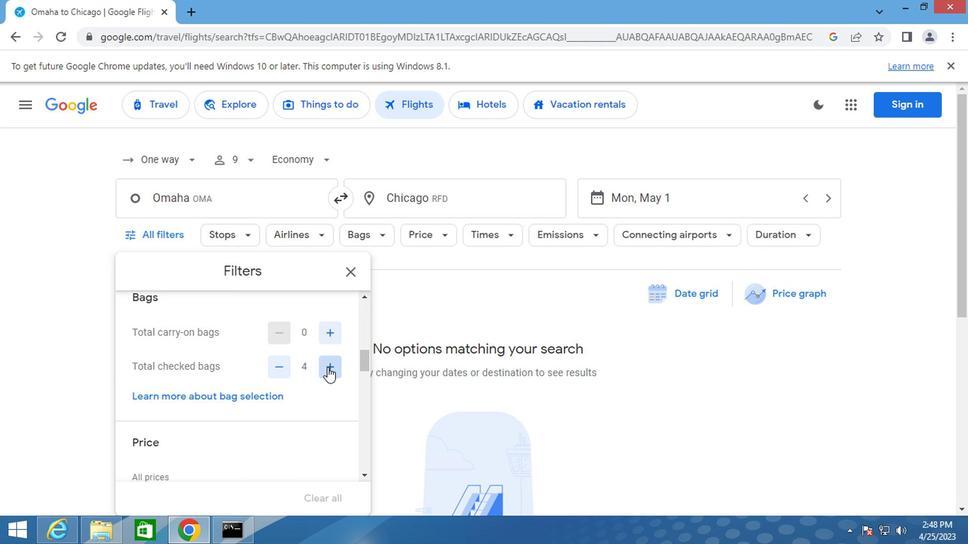 
Action: Mouse pressed left at (340, 368)
Screenshot: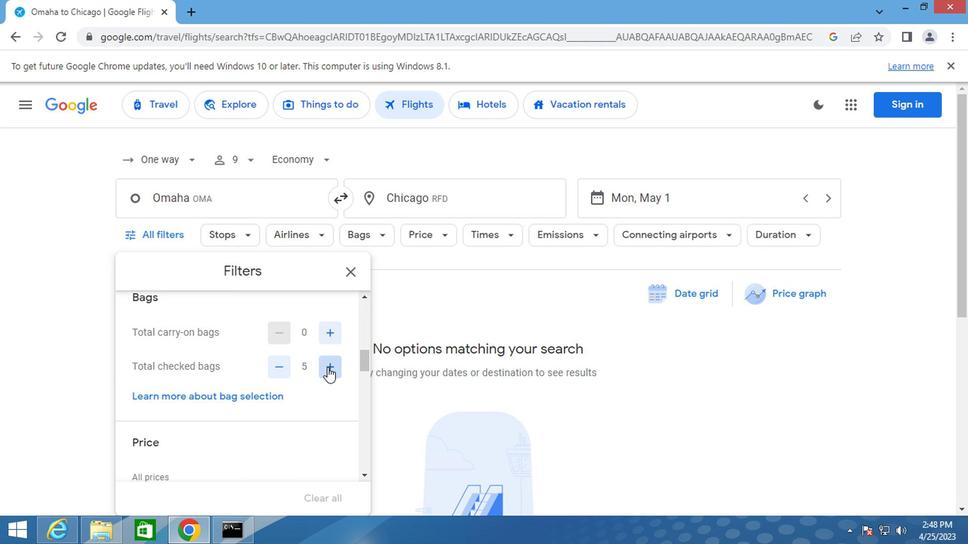 
Action: Mouse pressed left at (340, 368)
Screenshot: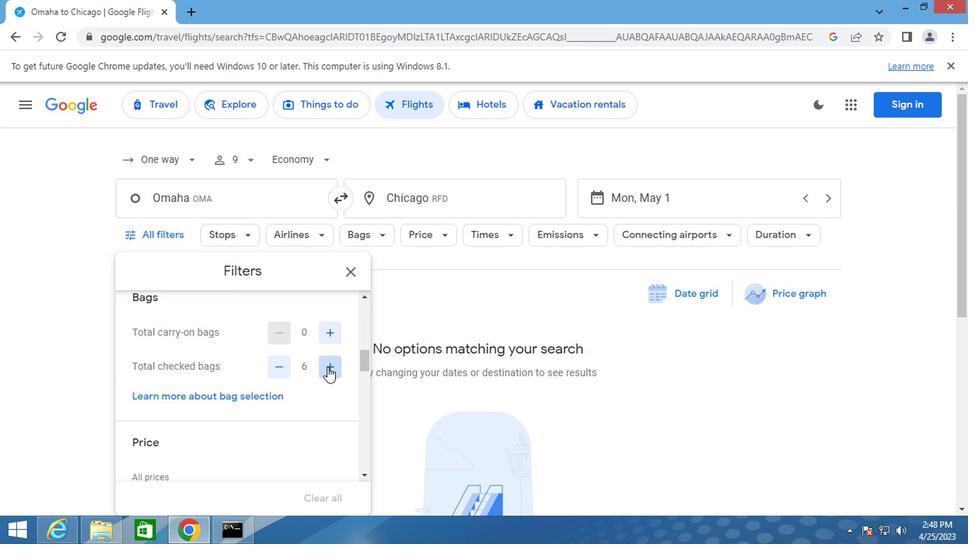 
Action: Mouse pressed left at (340, 368)
Screenshot: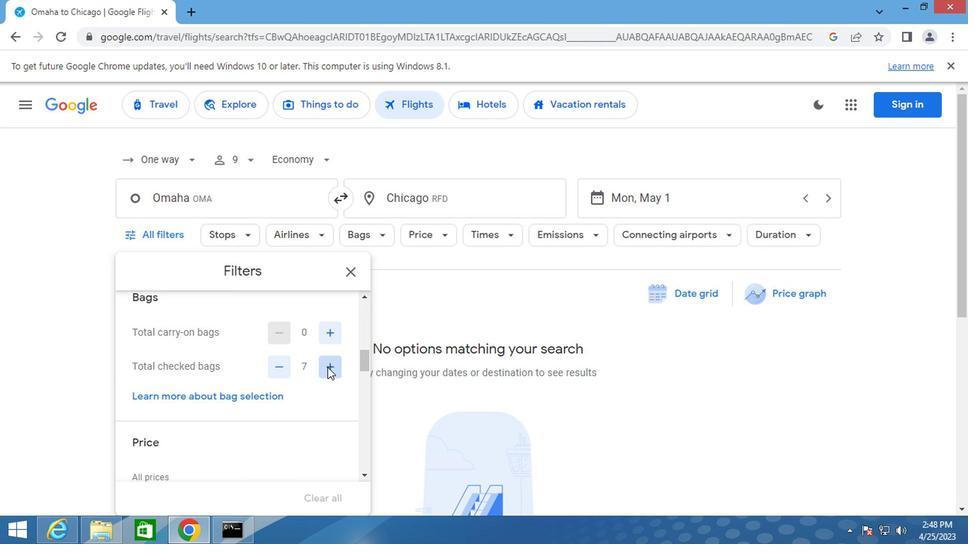 
Action: Mouse pressed left at (340, 368)
Screenshot: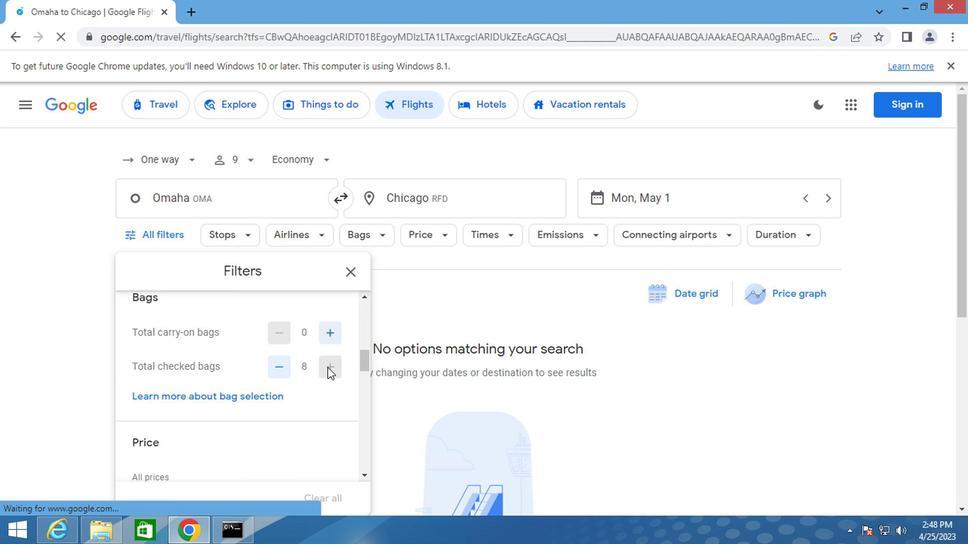 
Action: Mouse moved to (314, 373)
Screenshot: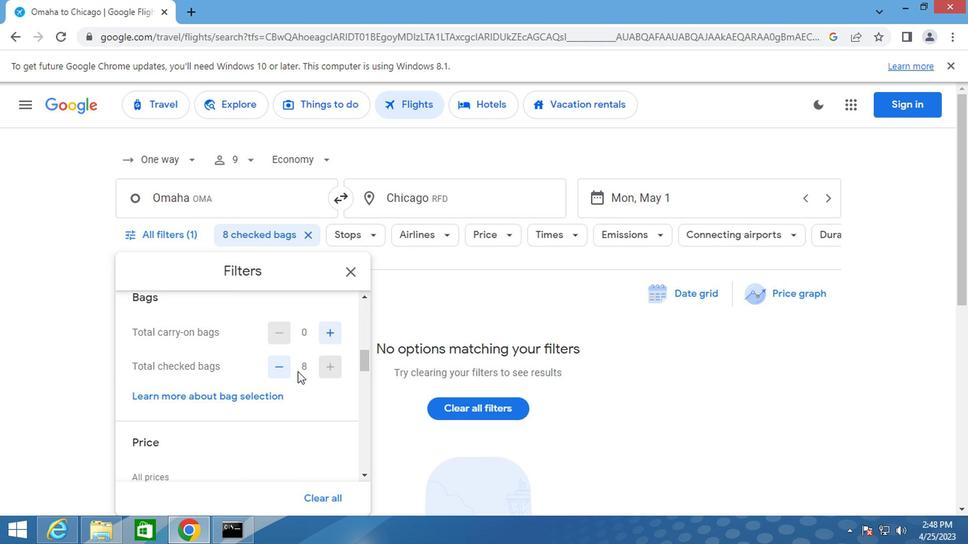 
Action: Mouse scrolled (314, 373) with delta (0, 0)
Screenshot: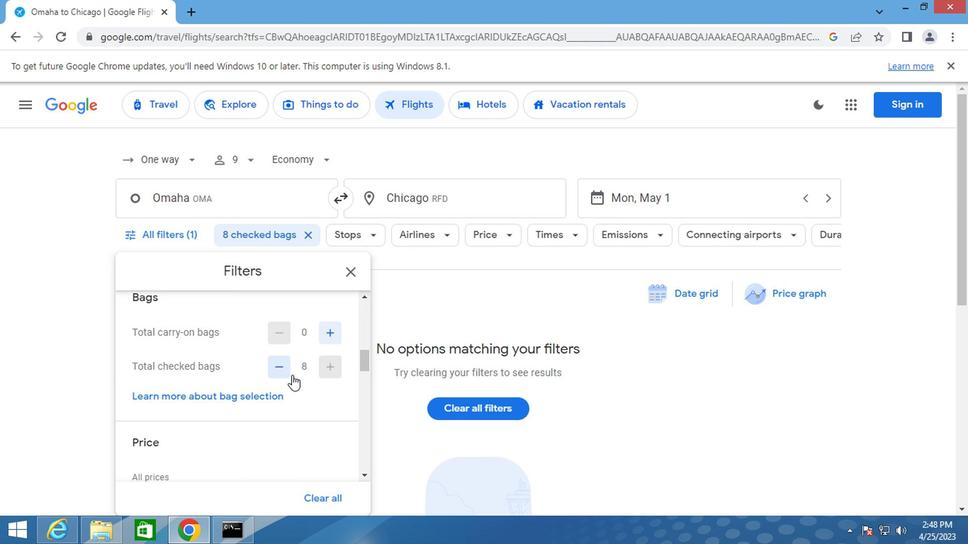 
Action: Mouse scrolled (314, 373) with delta (0, 0)
Screenshot: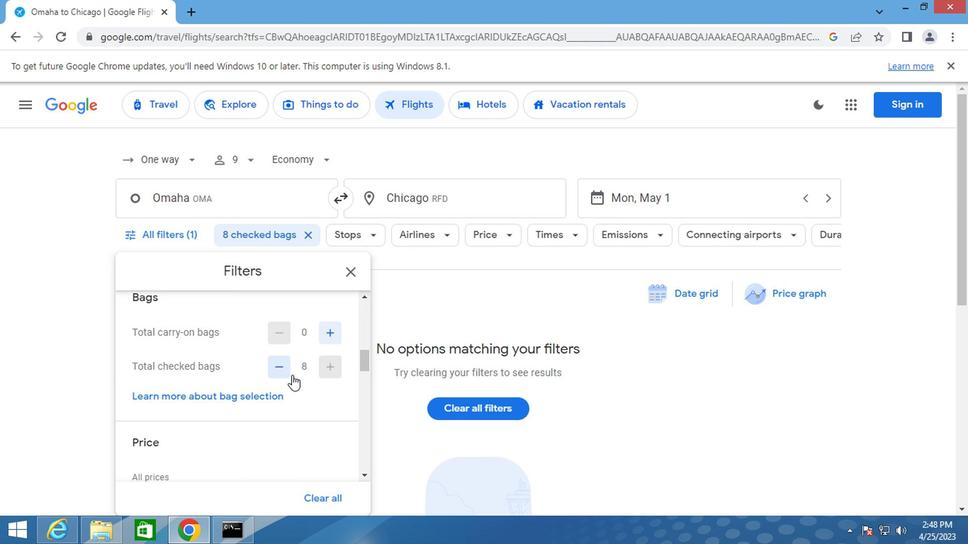 
Action: Mouse moved to (342, 364)
Screenshot: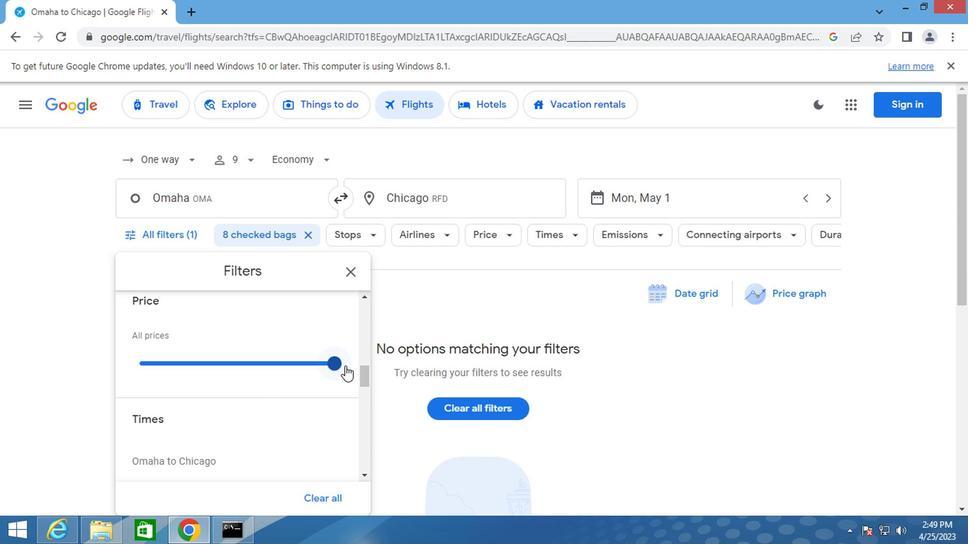 
Action: Mouse pressed left at (342, 364)
Screenshot: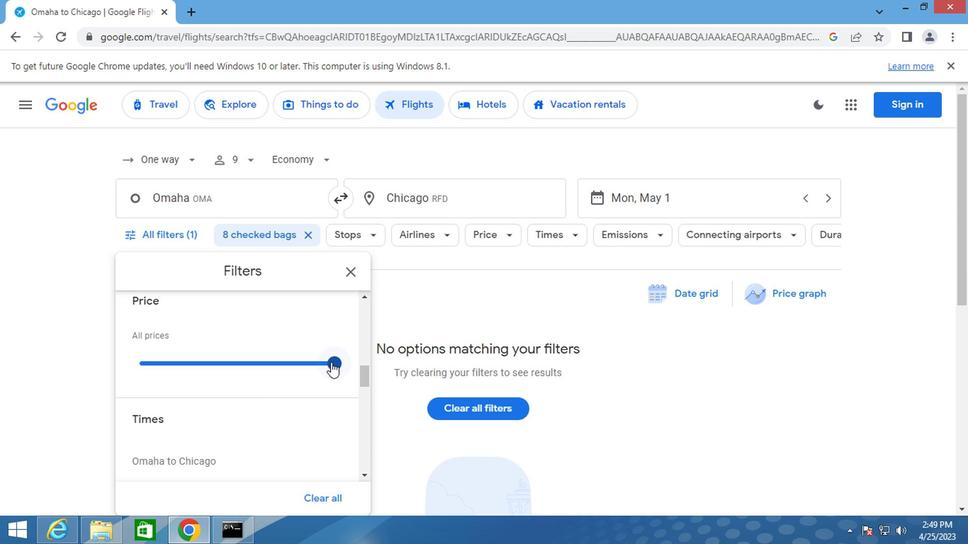 
Action: Mouse moved to (274, 357)
Screenshot: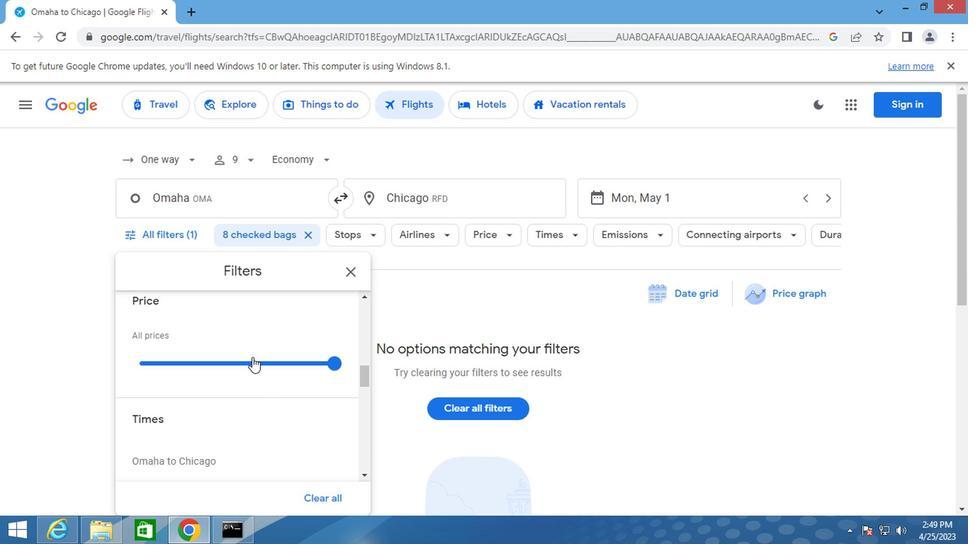 
Action: Mouse scrolled (274, 356) with delta (0, 0)
Screenshot: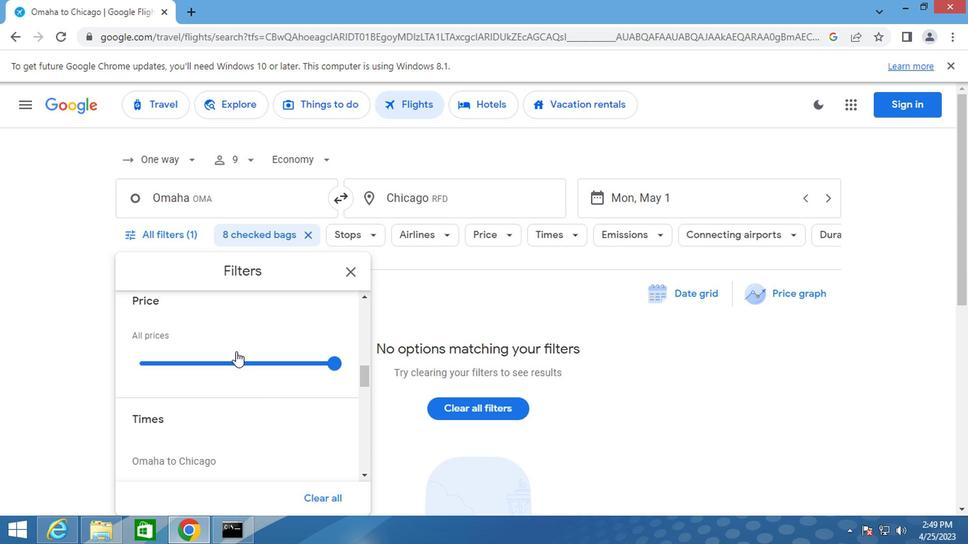 
Action: Mouse moved to (339, 430)
Screenshot: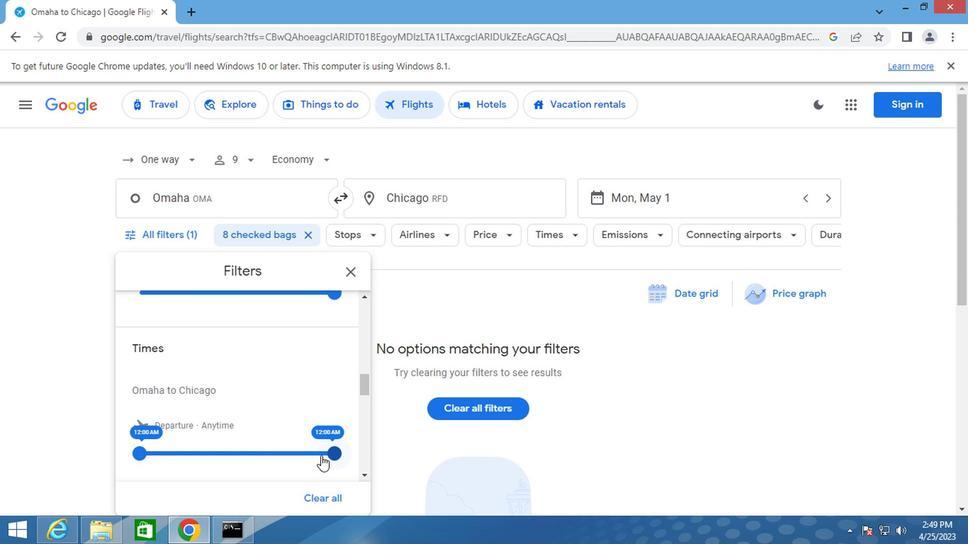 
Action: Mouse pressed left at (339, 430)
Screenshot: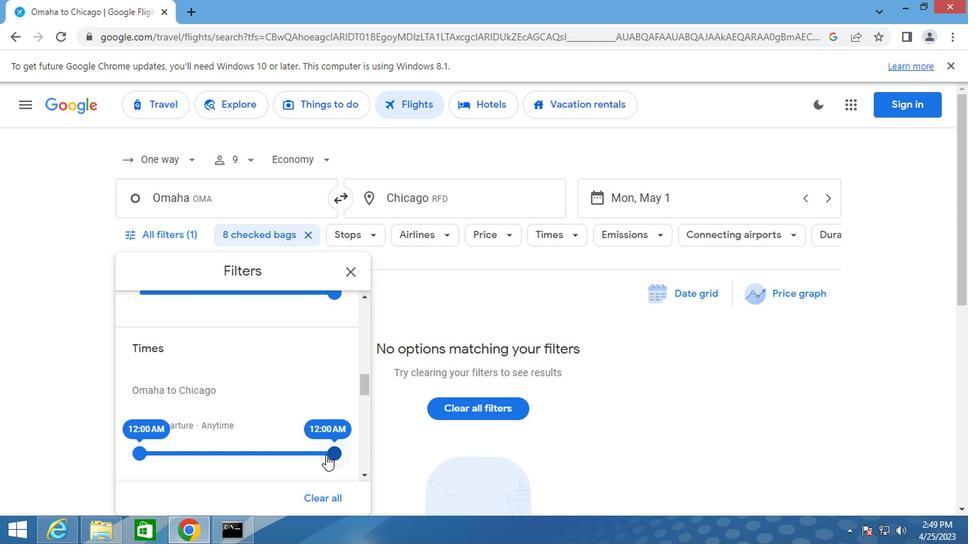 
Action: Mouse moved to (353, 301)
Screenshot: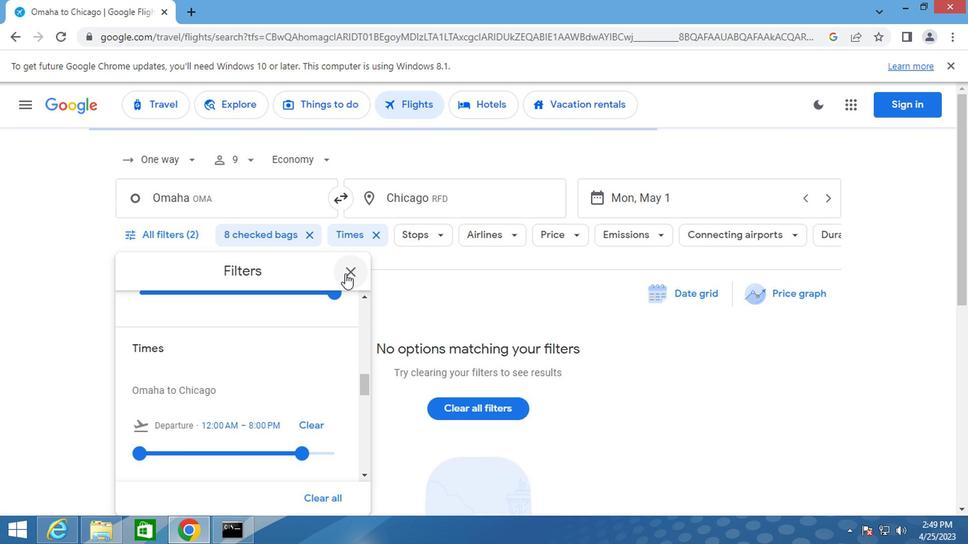 
Action: Mouse pressed left at (353, 301)
Screenshot: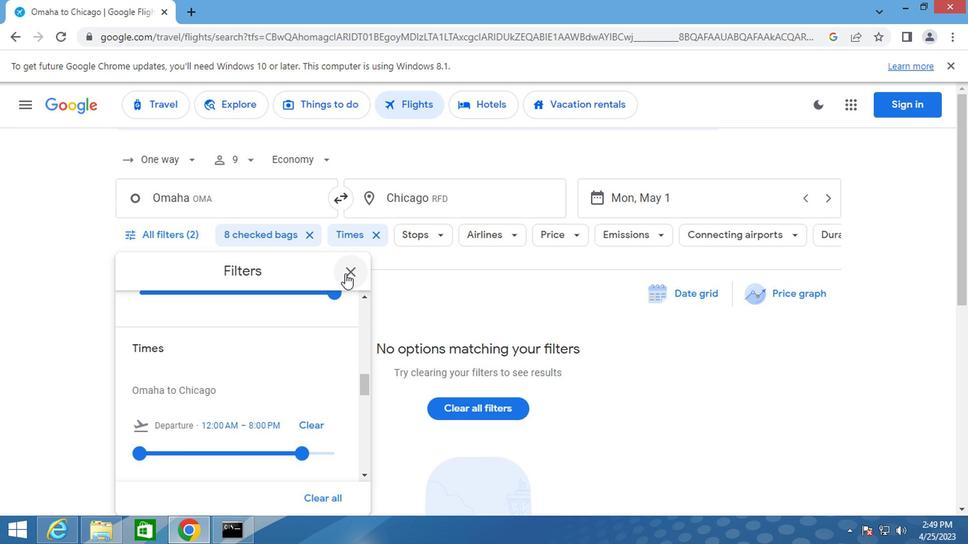 
Action: Key pressed <Key.f8>
Screenshot: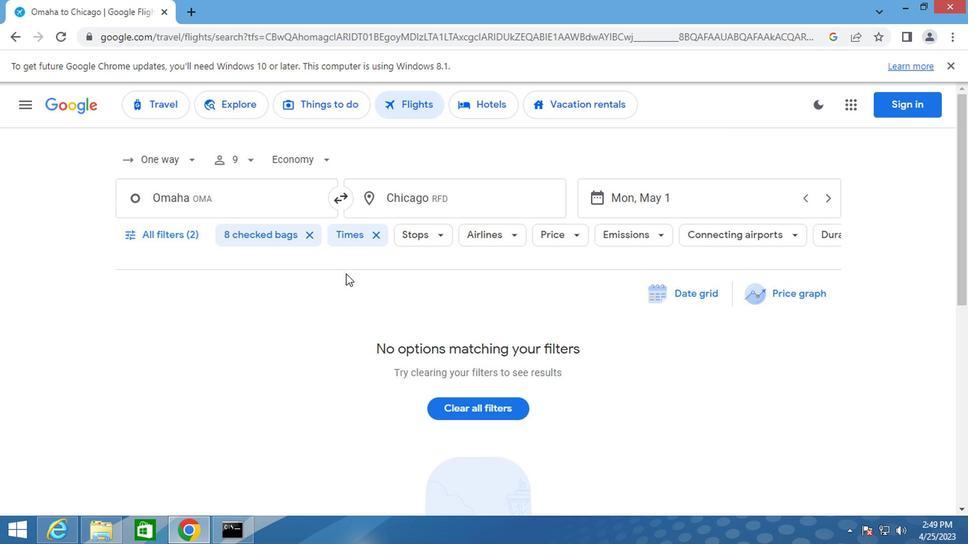 
